 Task: nan
Action: Mouse moved to (427, 168)
Screenshot: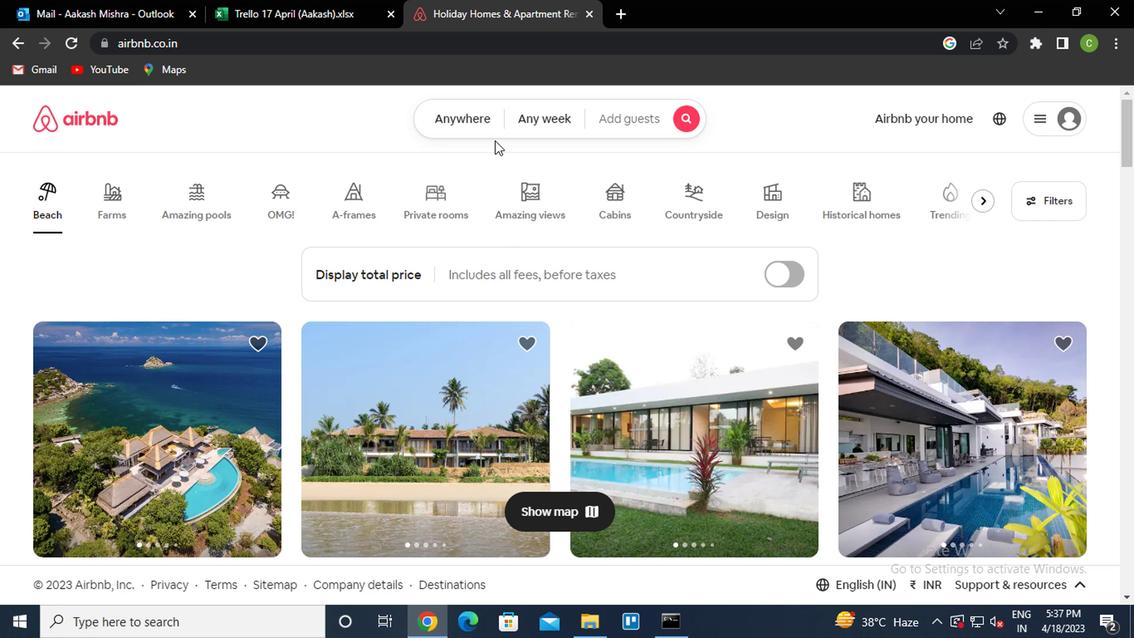
Action: Mouse pressed left at (427, 168)
Screenshot: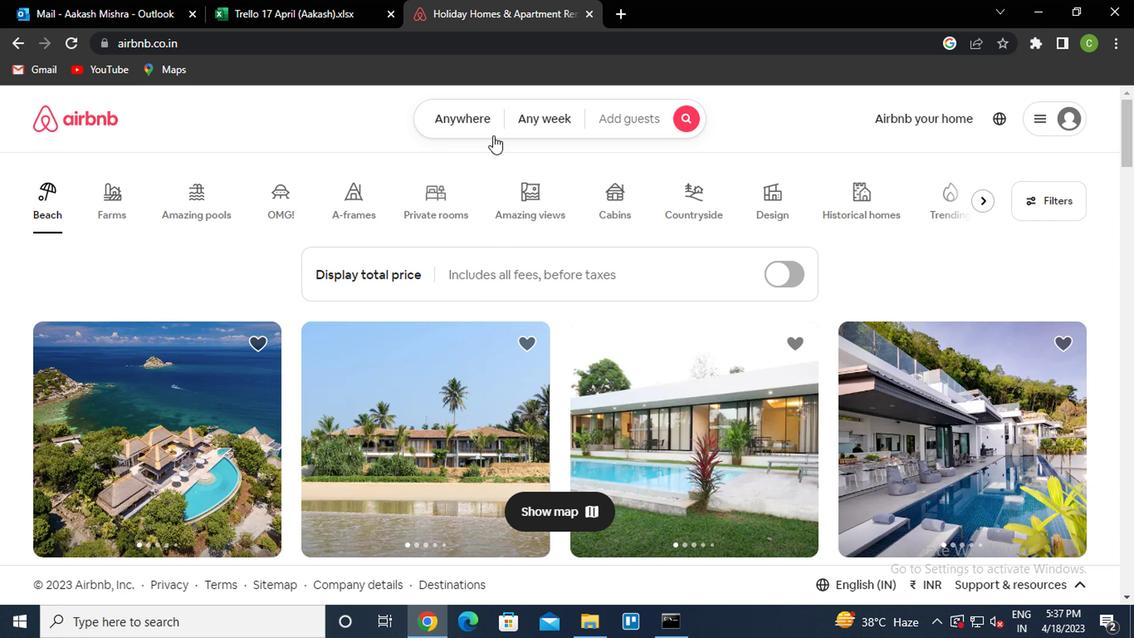 
Action: Mouse moved to (306, 212)
Screenshot: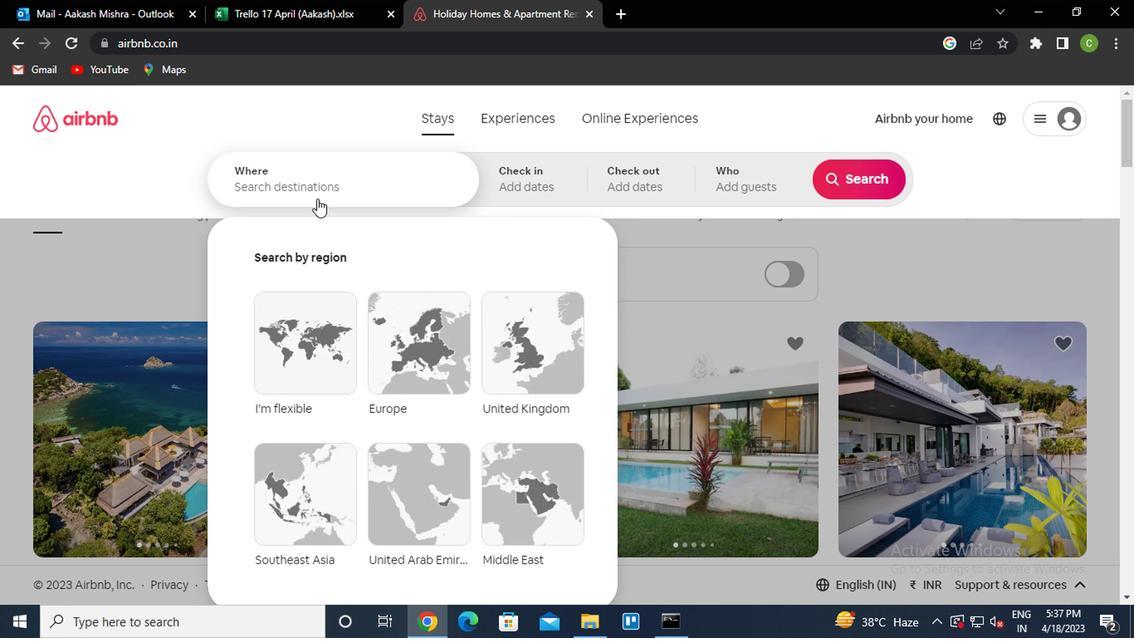 
Action: Mouse pressed left at (306, 212)
Screenshot: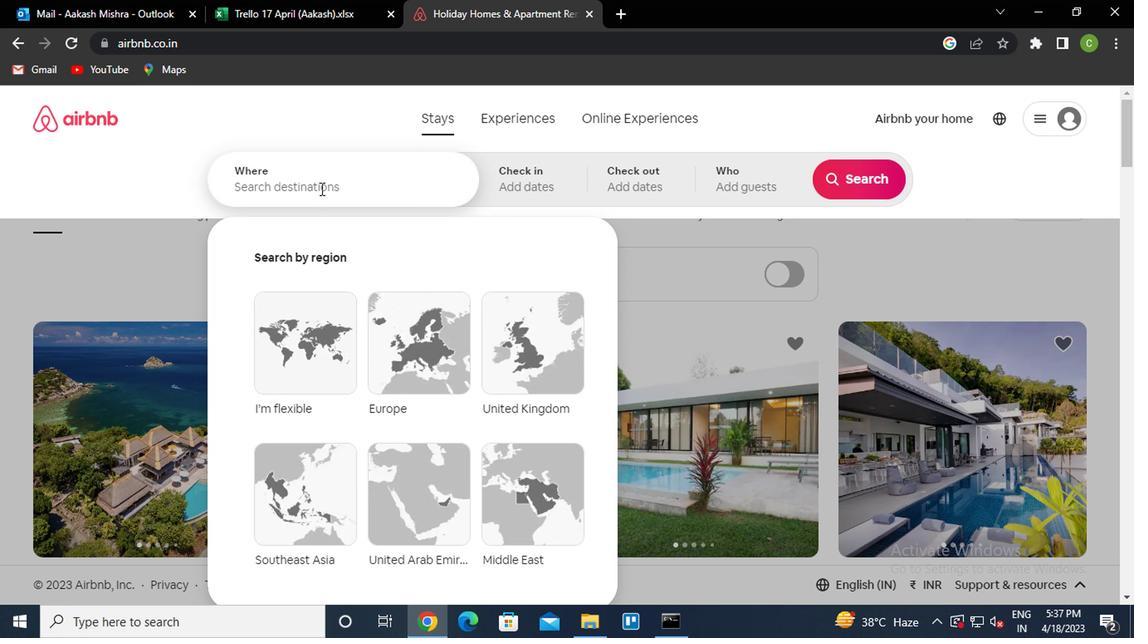 
Action: Key pressed v<Key.caps_lock>olta<Key.space><Key.caps_lock>r<Key.caps_lock>edonda<Key.space>brazil<Key.down><Key.enter>
Screenshot: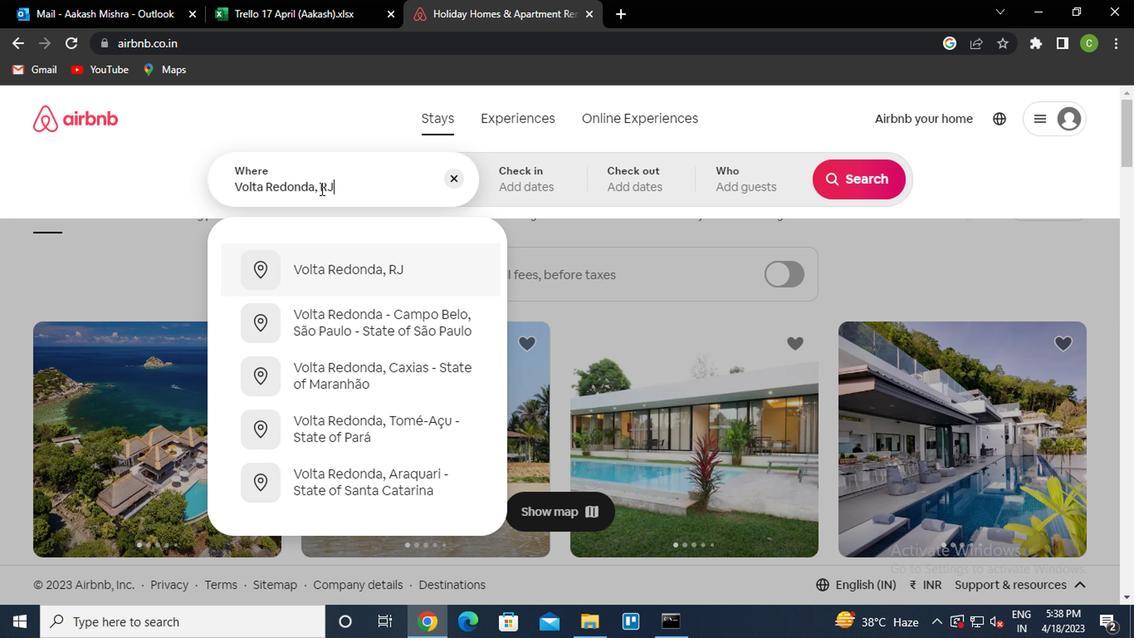 
Action: Mouse moved to (688, 294)
Screenshot: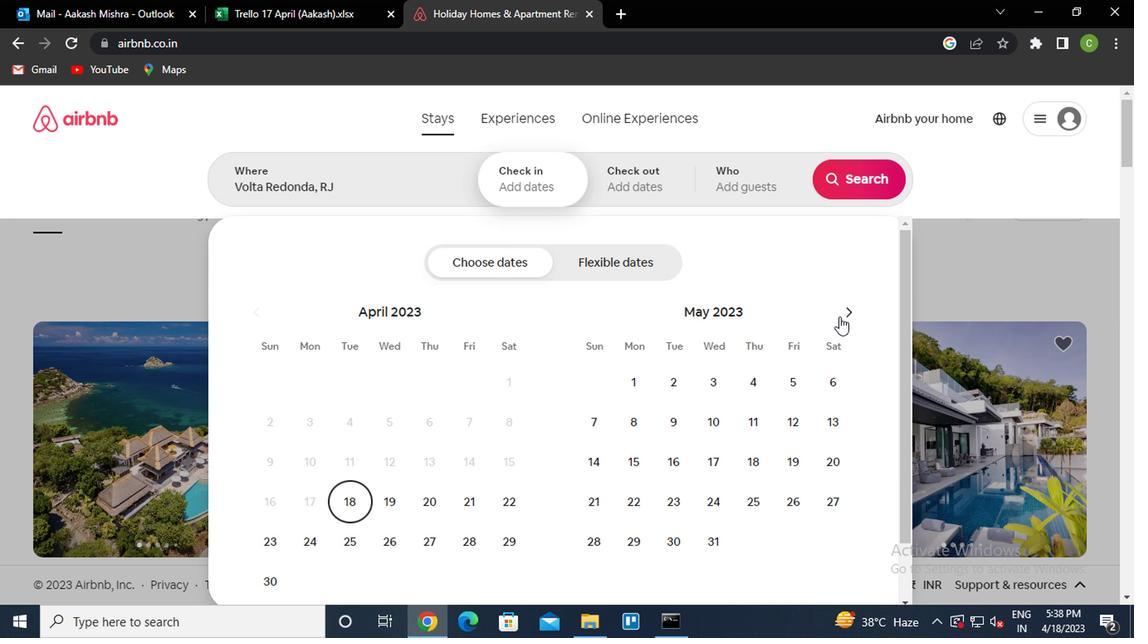 
Action: Mouse pressed left at (688, 294)
Screenshot: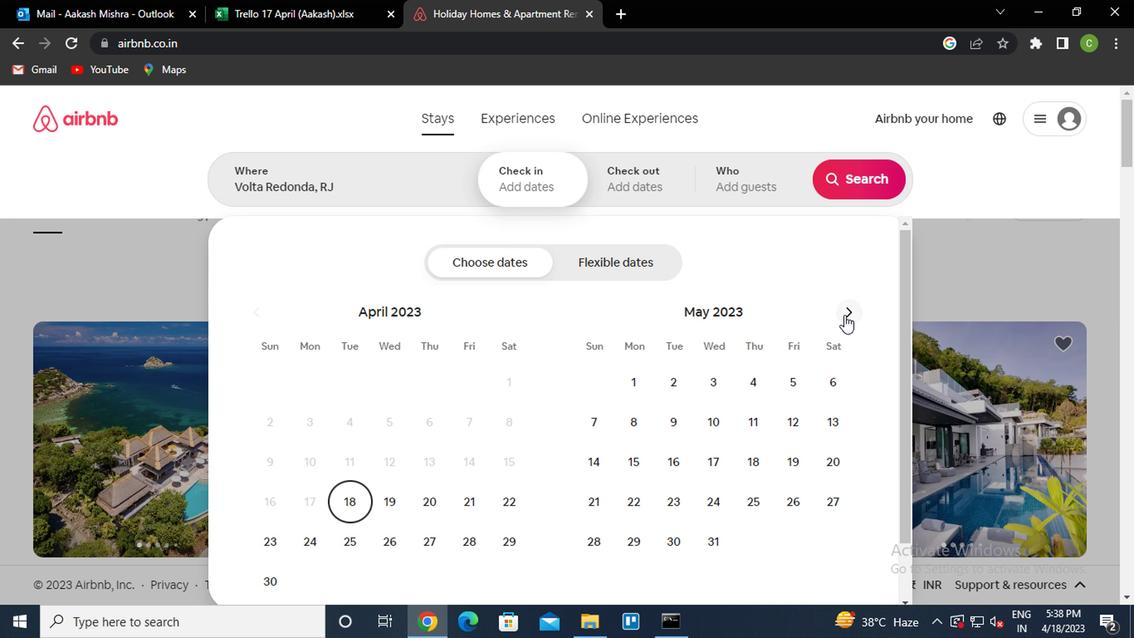 
Action: Mouse moved to (686, 297)
Screenshot: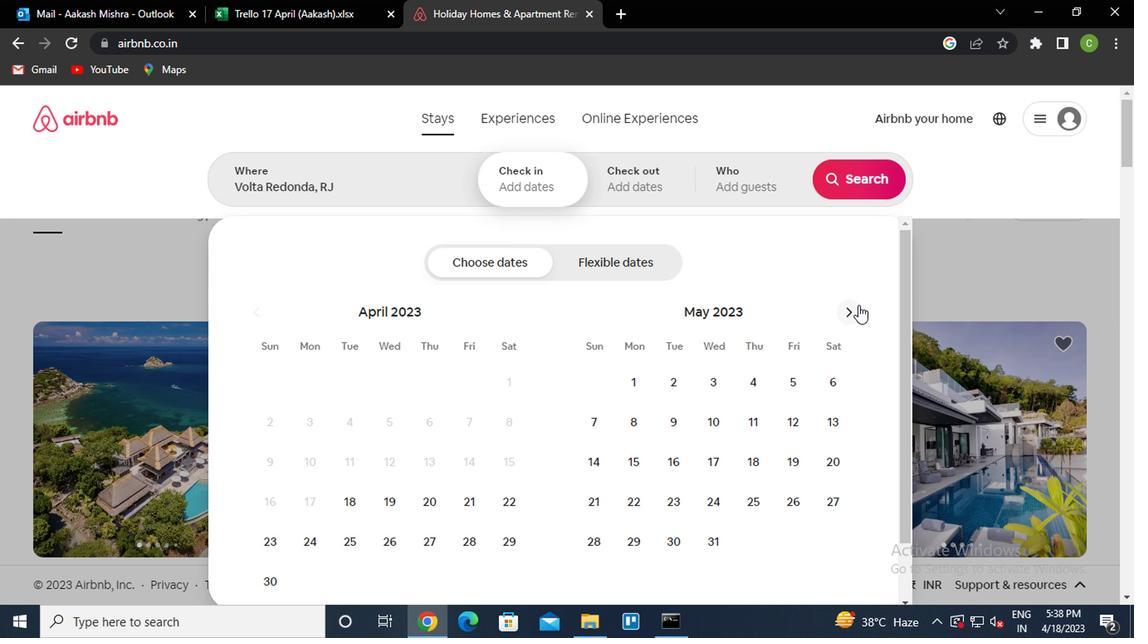 
Action: Mouse pressed left at (686, 297)
Screenshot: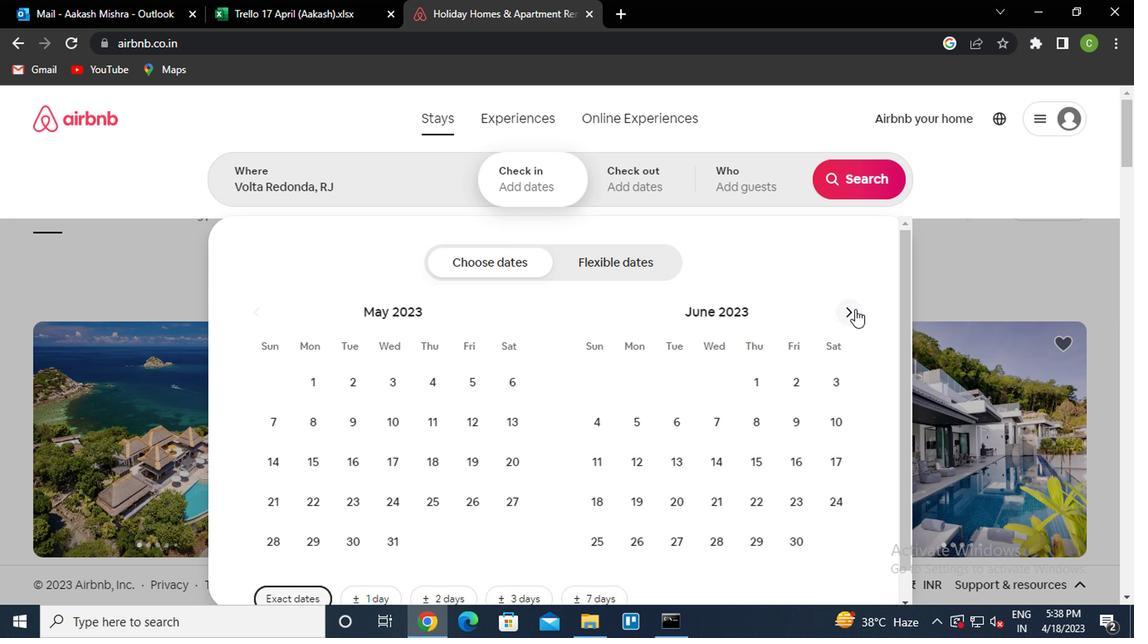 
Action: Mouse moved to (593, 375)
Screenshot: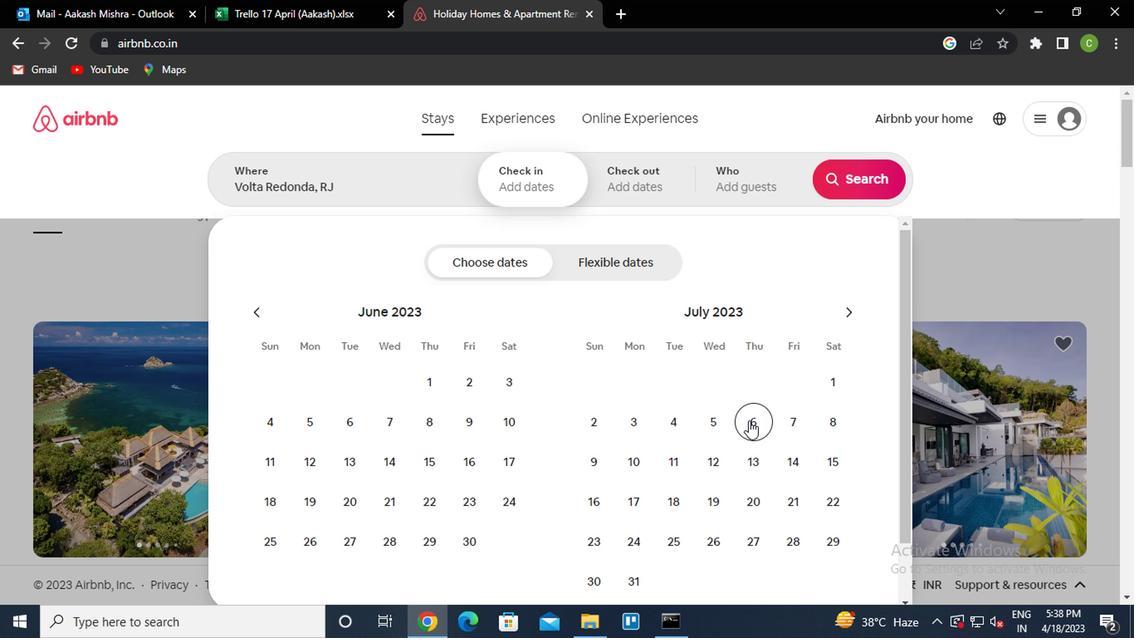 
Action: Mouse pressed left at (593, 375)
Screenshot: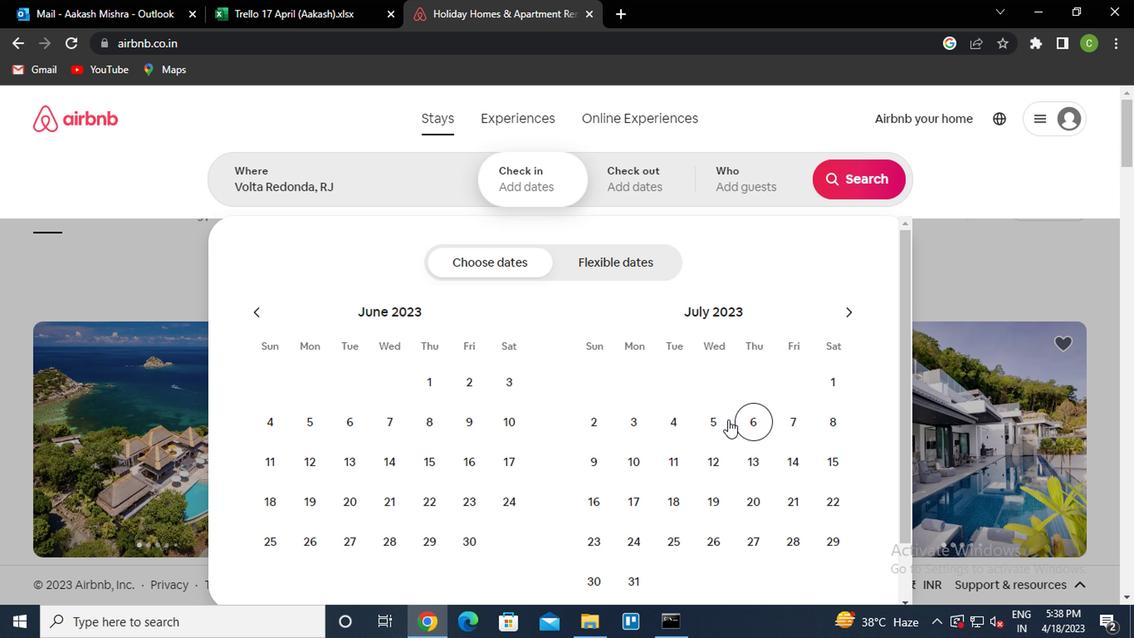 
Action: Mouse moved to (680, 409)
Screenshot: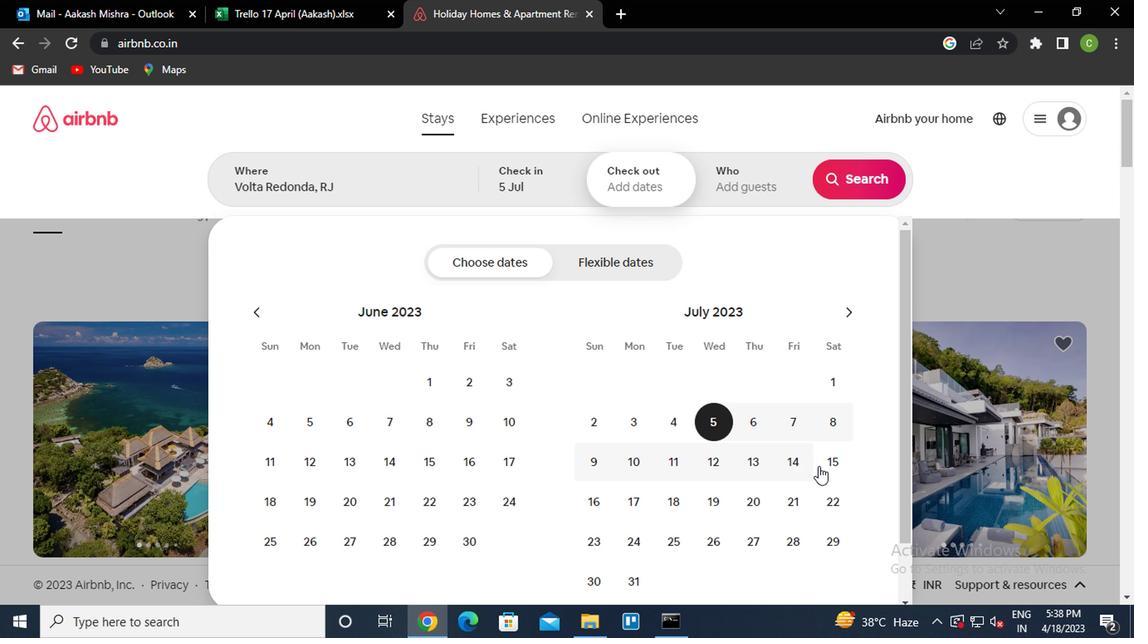 
Action: Mouse pressed left at (680, 409)
Screenshot: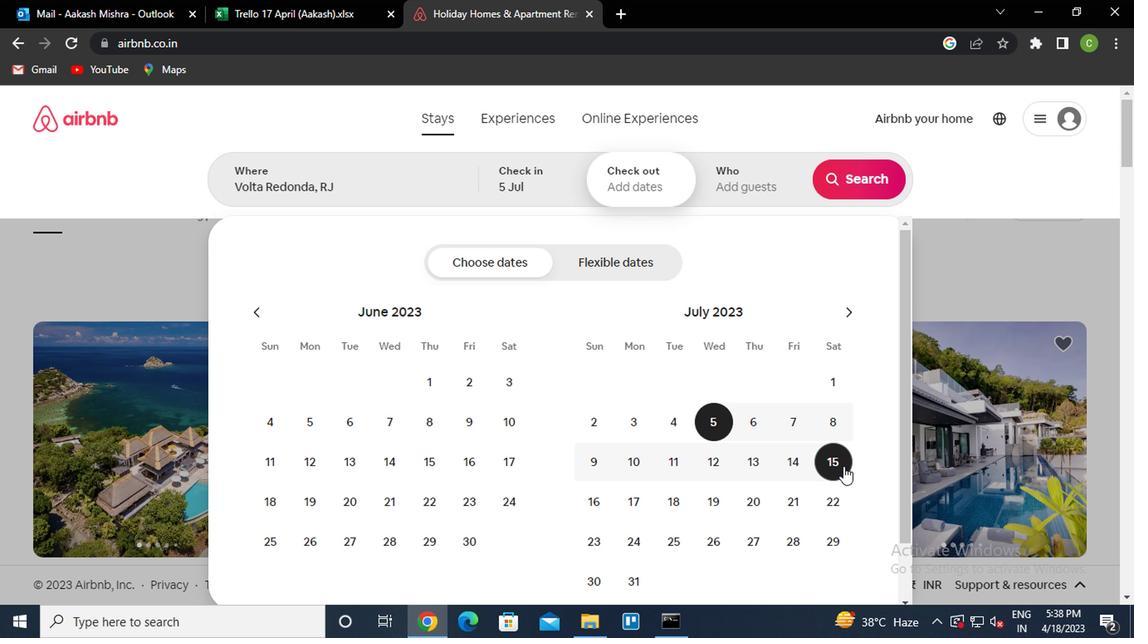 
Action: Mouse moved to (603, 216)
Screenshot: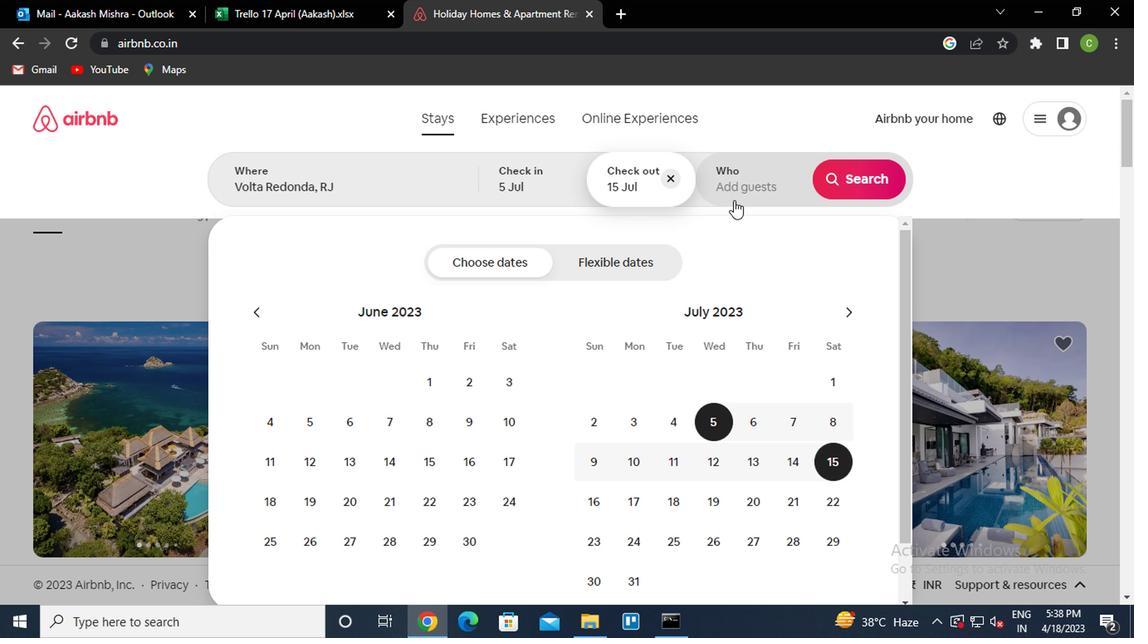 
Action: Mouse pressed left at (603, 216)
Screenshot: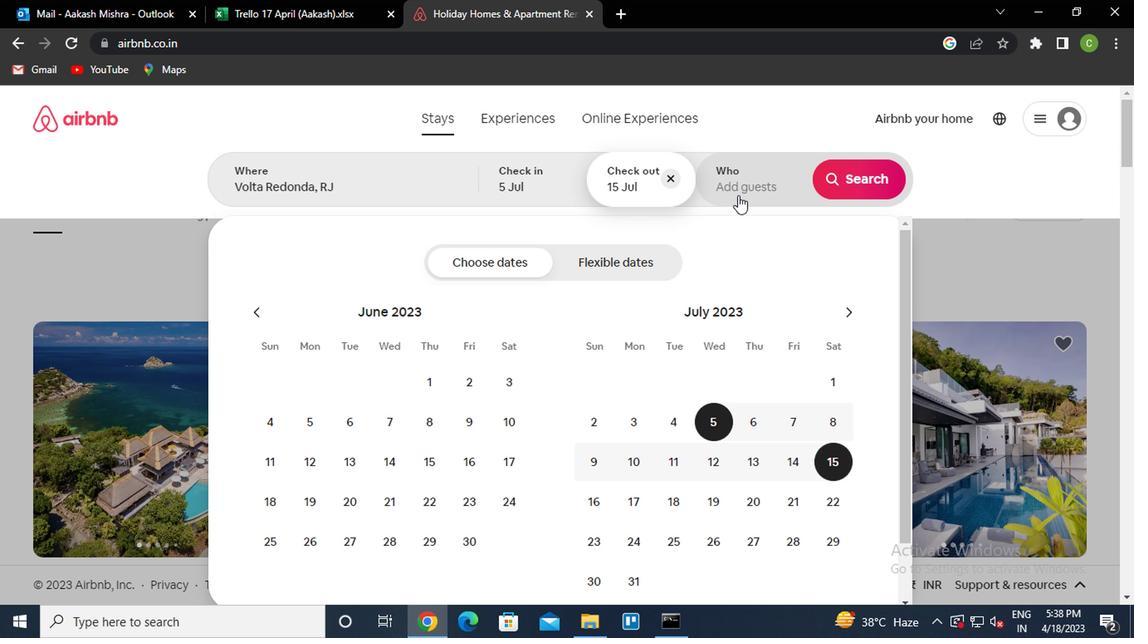 
Action: Mouse moved to (694, 268)
Screenshot: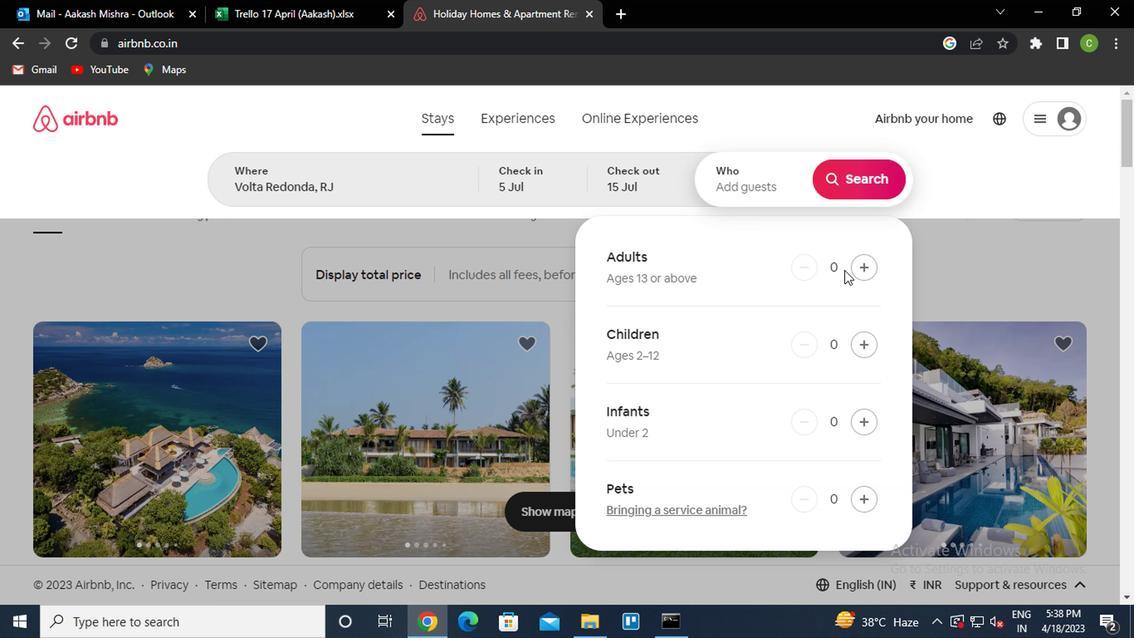 
Action: Mouse pressed left at (694, 268)
Screenshot: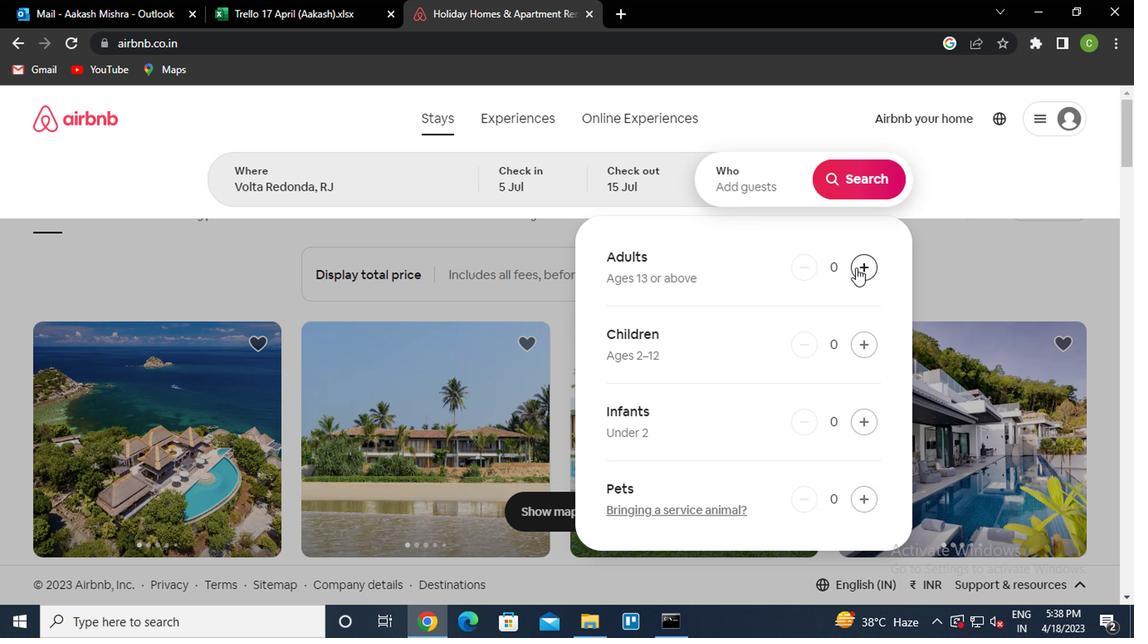 
Action: Mouse pressed left at (694, 268)
Screenshot: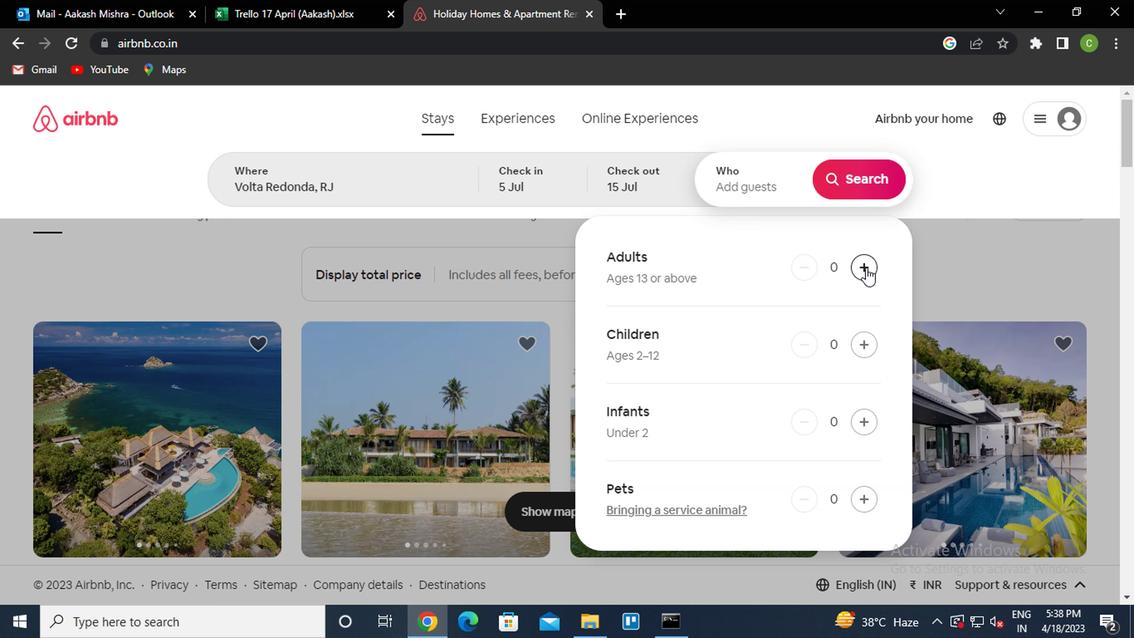 
Action: Mouse pressed left at (694, 268)
Screenshot: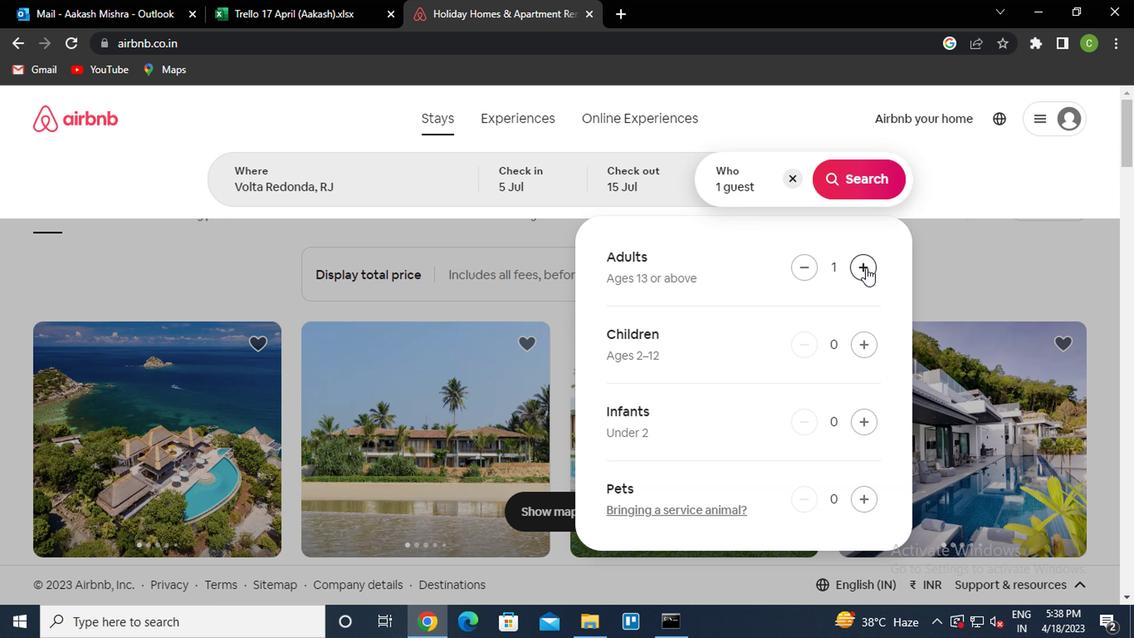 
Action: Mouse pressed left at (694, 268)
Screenshot: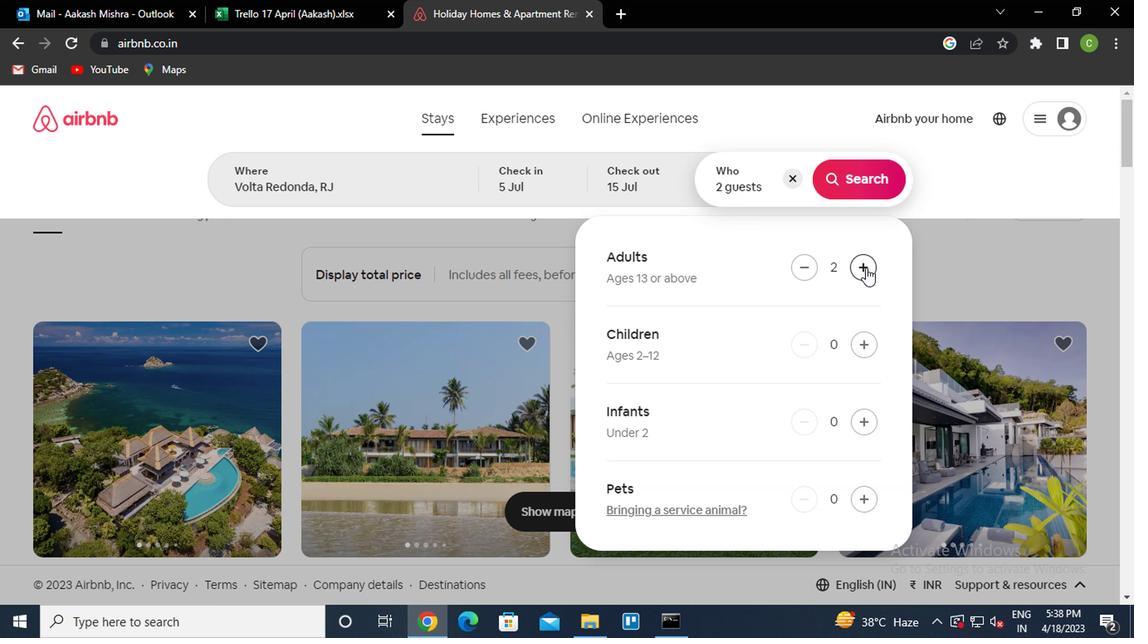 
Action: Mouse pressed left at (694, 268)
Screenshot: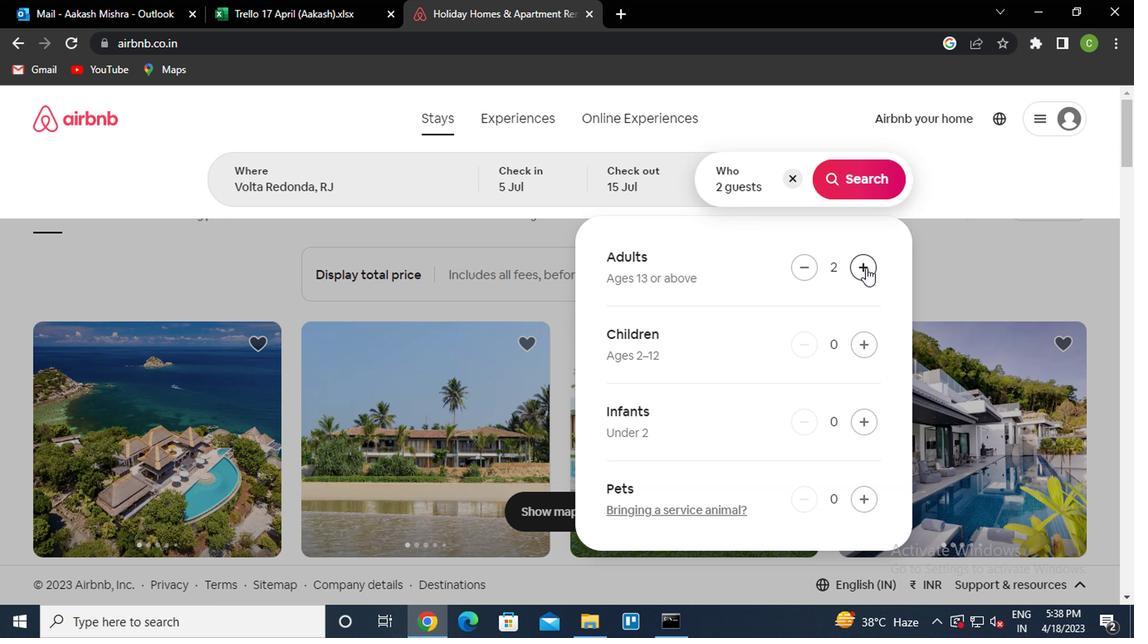 
Action: Mouse pressed left at (694, 268)
Screenshot: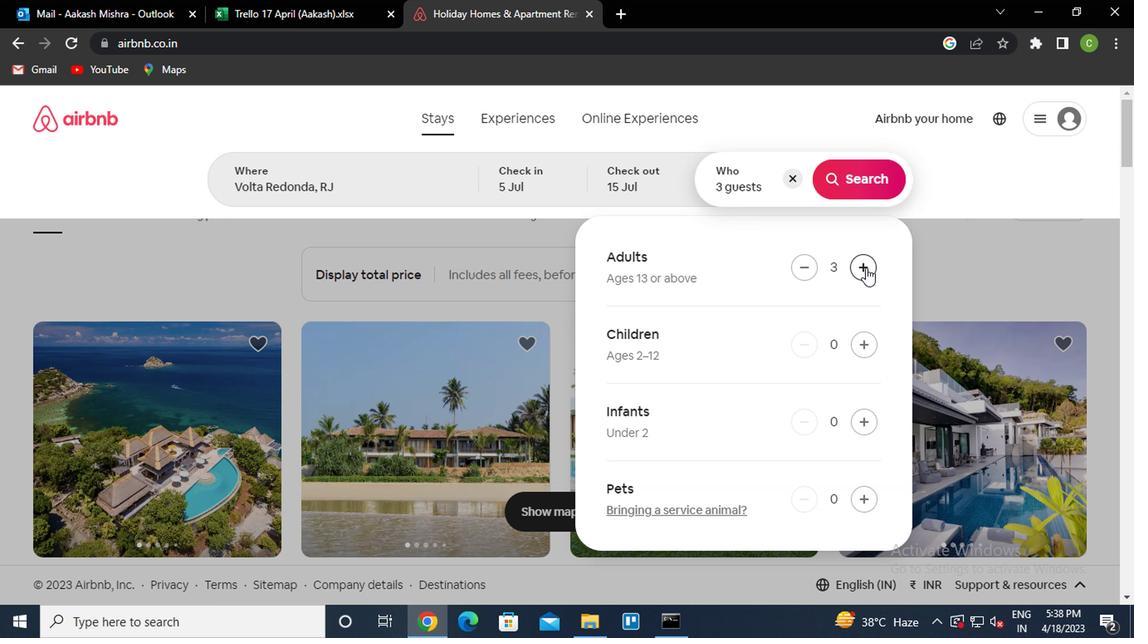 
Action: Mouse pressed left at (694, 268)
Screenshot: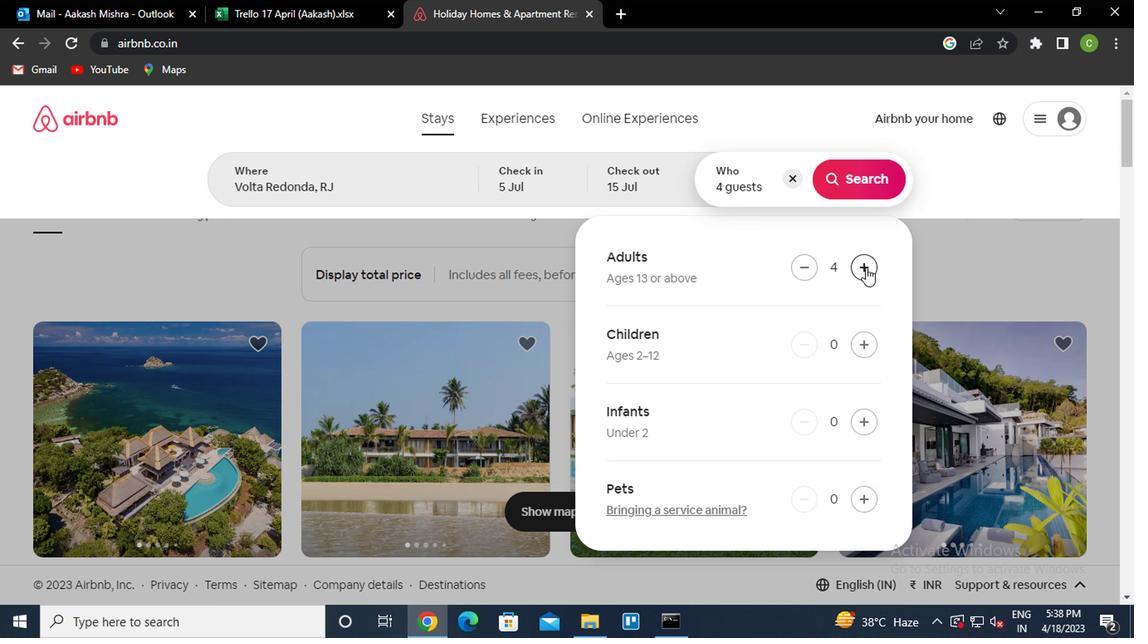 
Action: Mouse pressed left at (694, 268)
Screenshot: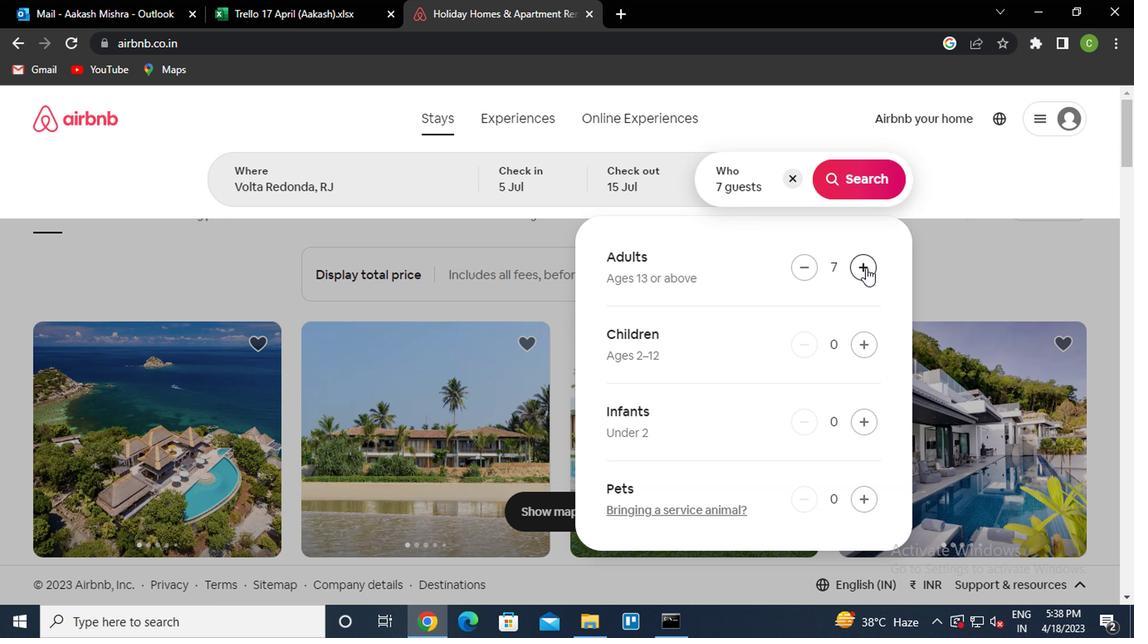 
Action: Mouse pressed left at (694, 268)
Screenshot: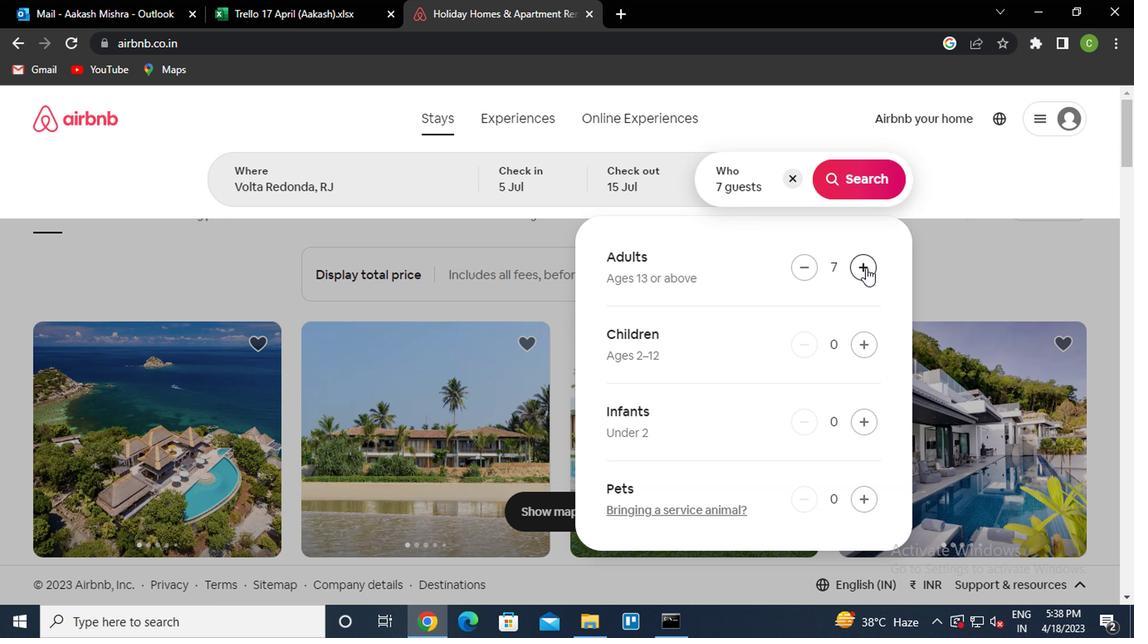 
Action: Mouse moved to (795, 275)
Screenshot: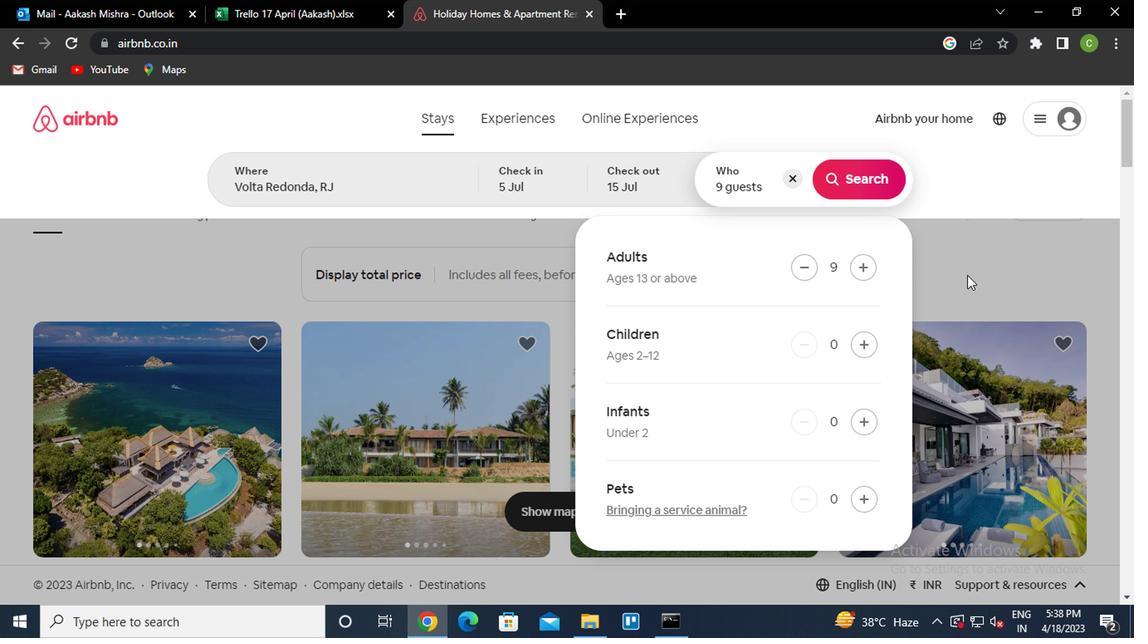 
Action: Mouse pressed left at (795, 275)
Screenshot: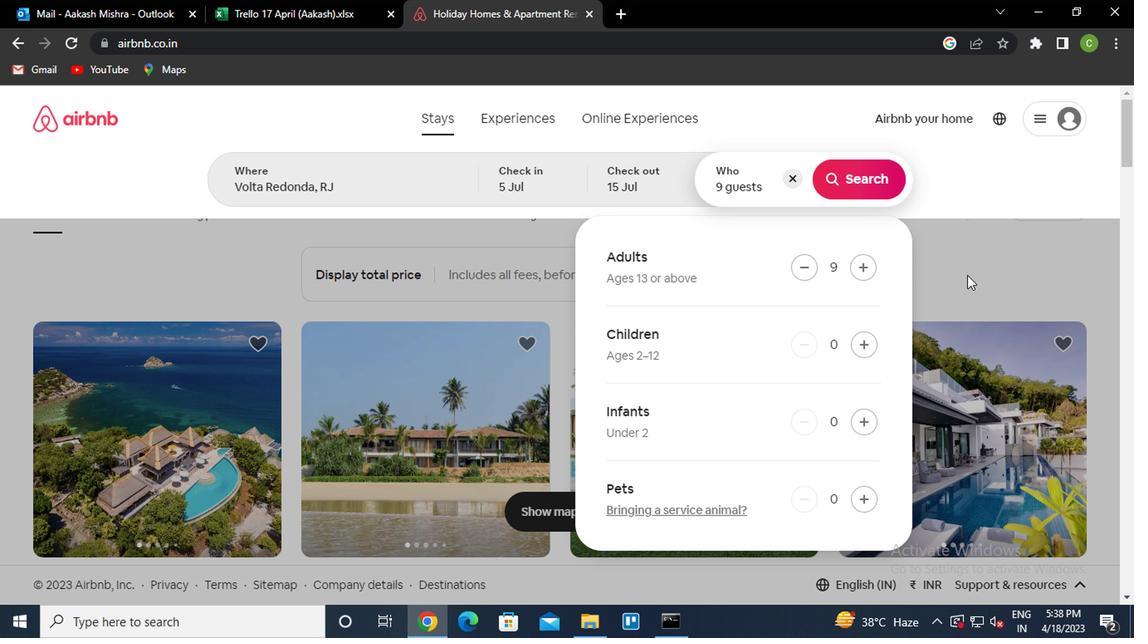 
Action: Mouse moved to (820, 221)
Screenshot: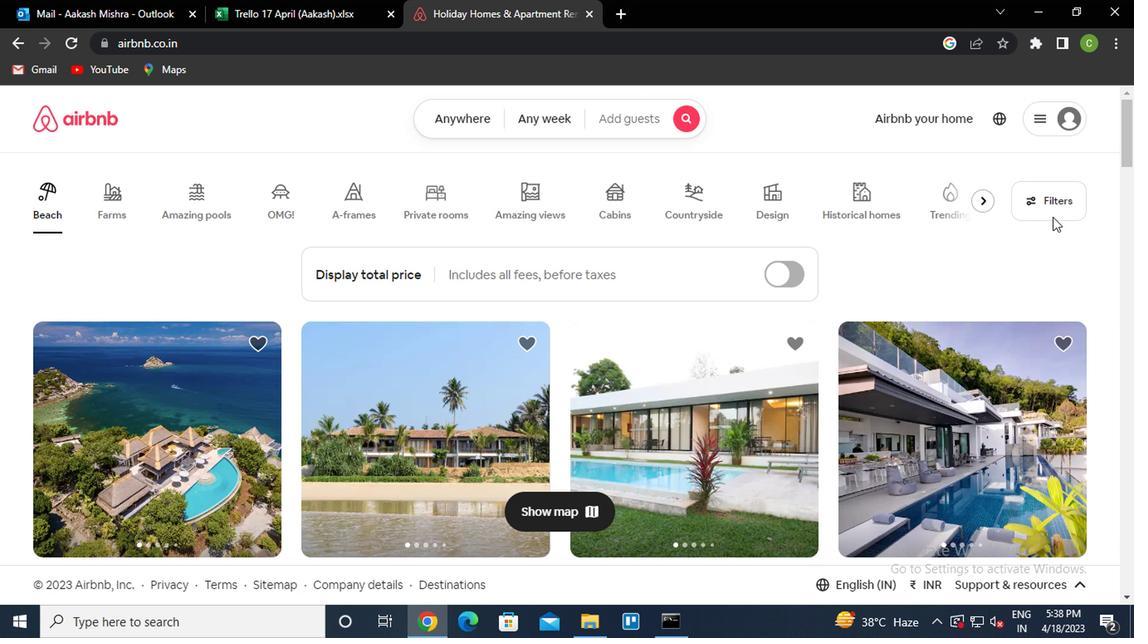 
Action: Mouse pressed left at (820, 221)
Screenshot: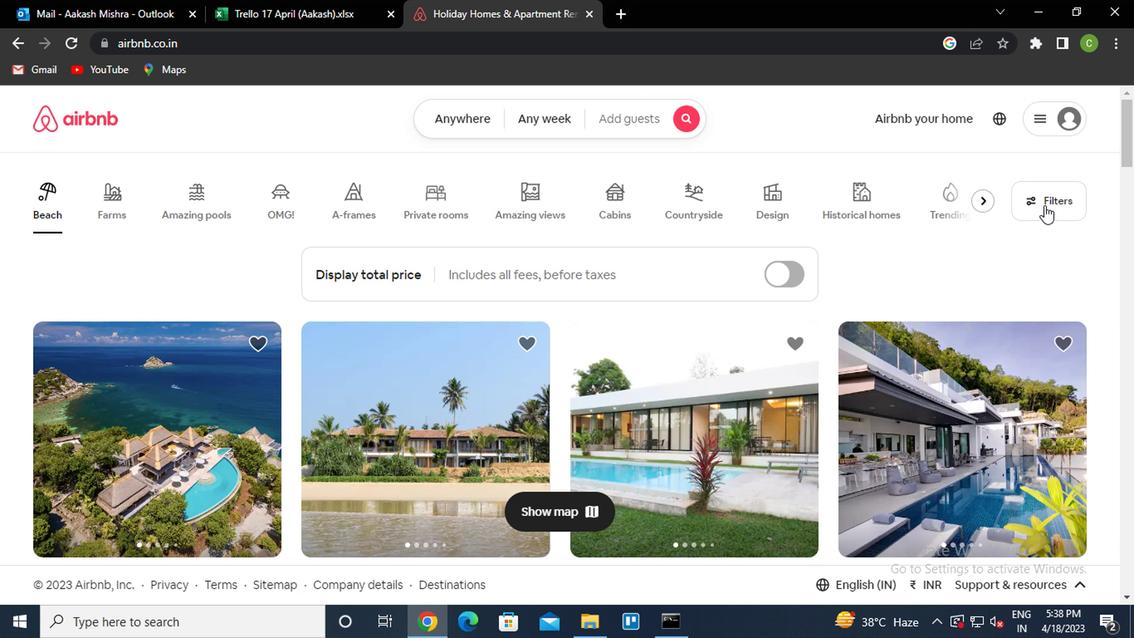 
Action: Mouse moved to (343, 358)
Screenshot: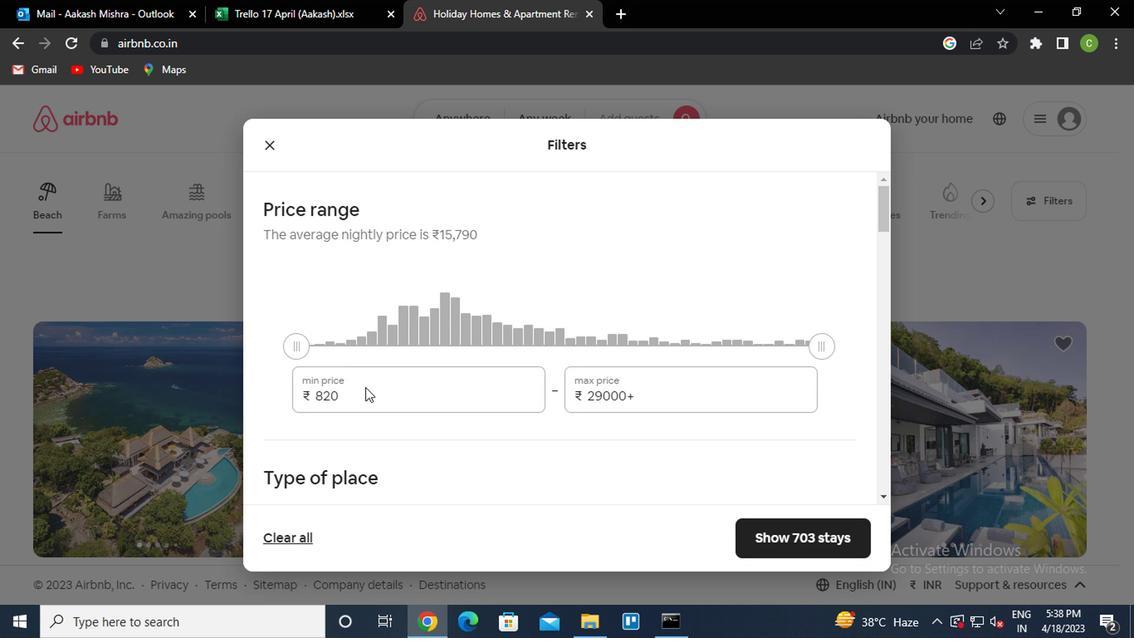 
Action: Mouse pressed left at (343, 358)
Screenshot: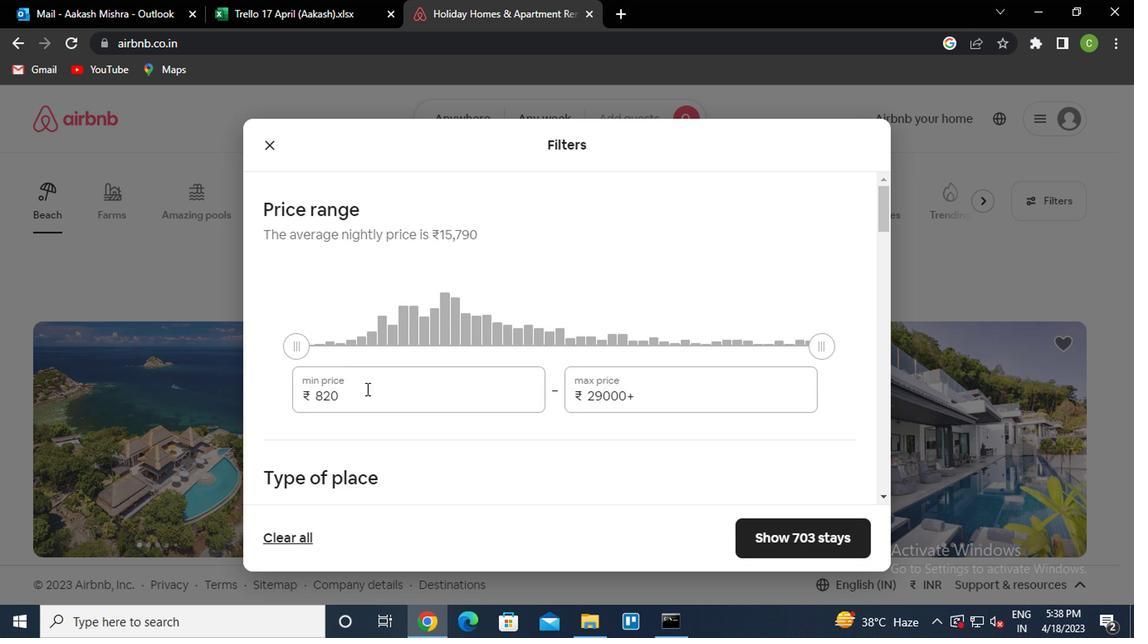 
Action: Key pressed <Key.backspace><Key.backspace><Key.backspace>15000<Key.tab>250<Key.backspace><Key.backspace><Key.backspace><Key.backspace><Key.backspace><Key.backspace><Key.backspace><Key.backspace><Key.backspace><Key.backspace><Key.backspace><Key.backspace><Key.backspace><Key.backspace>25000
Screenshot: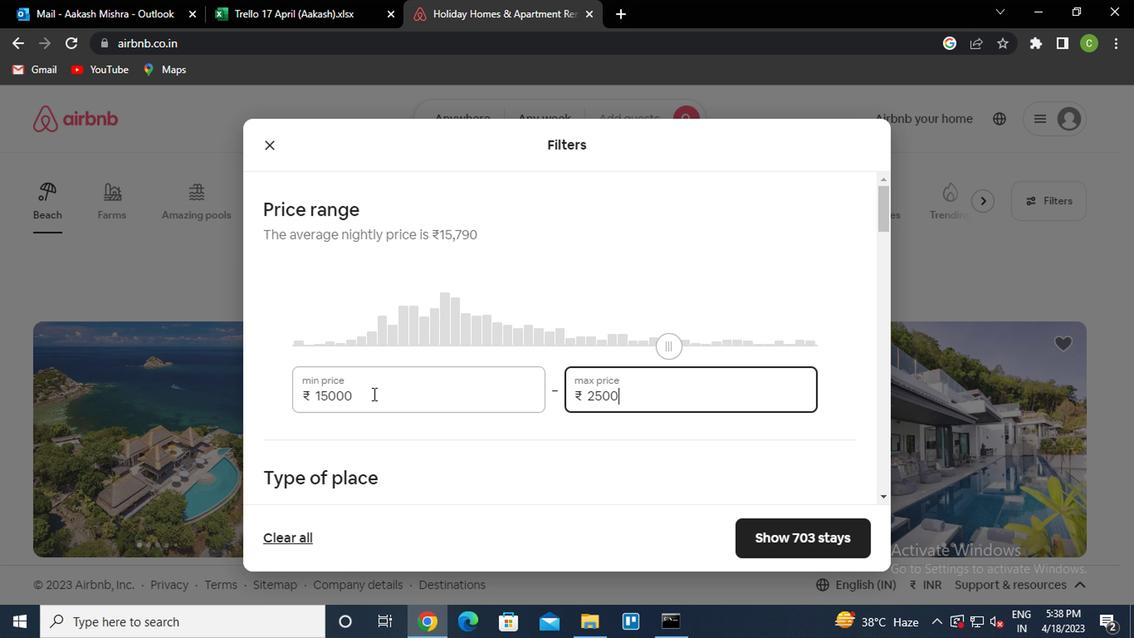 
Action: Mouse moved to (399, 378)
Screenshot: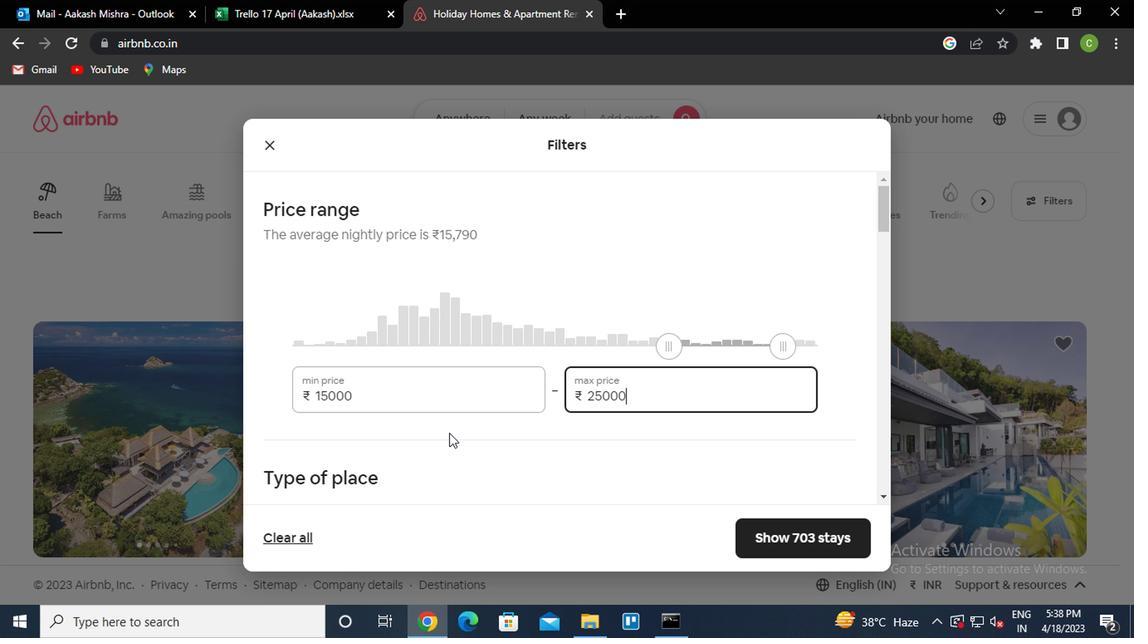 
Action: Mouse scrolled (399, 377) with delta (0, 0)
Screenshot: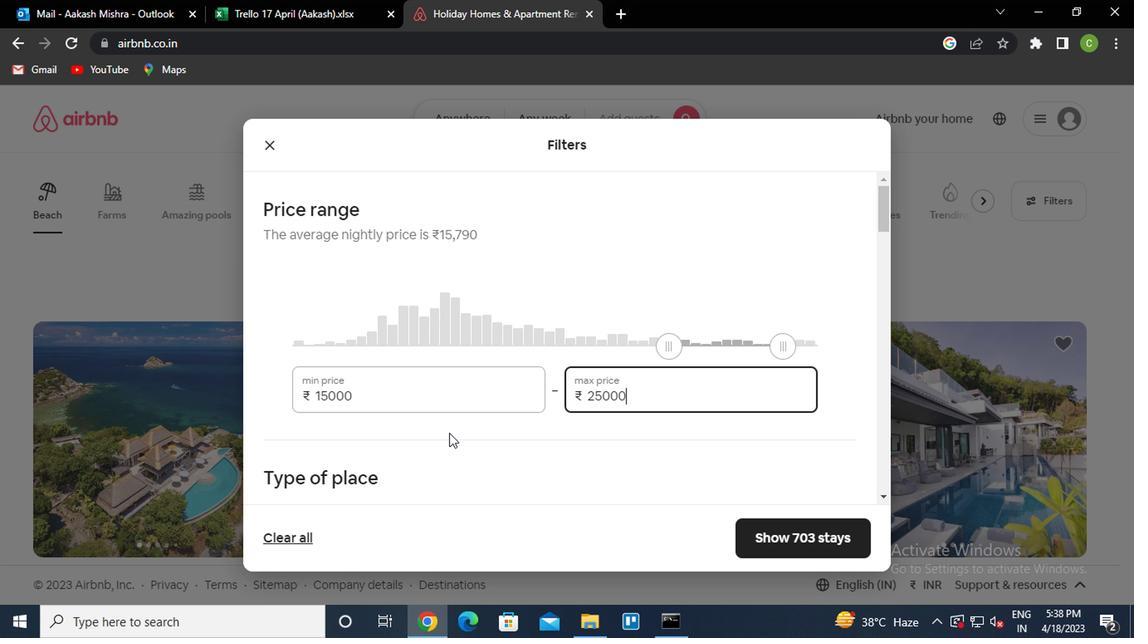 
Action: Mouse moved to (399, 375)
Screenshot: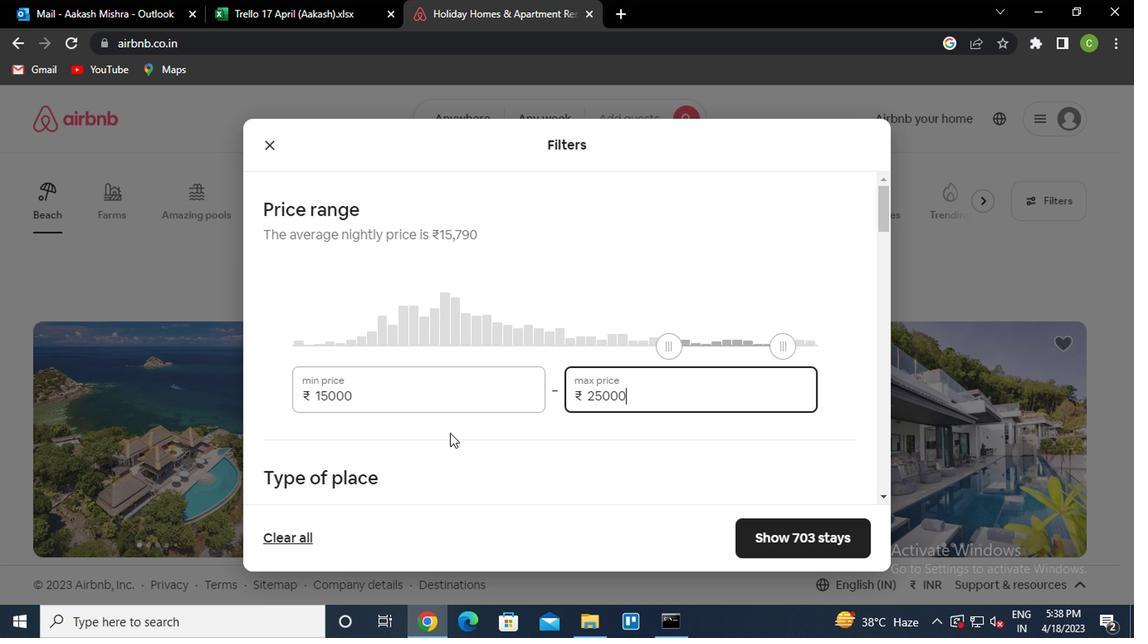 
Action: Mouse scrolled (399, 375) with delta (0, 0)
Screenshot: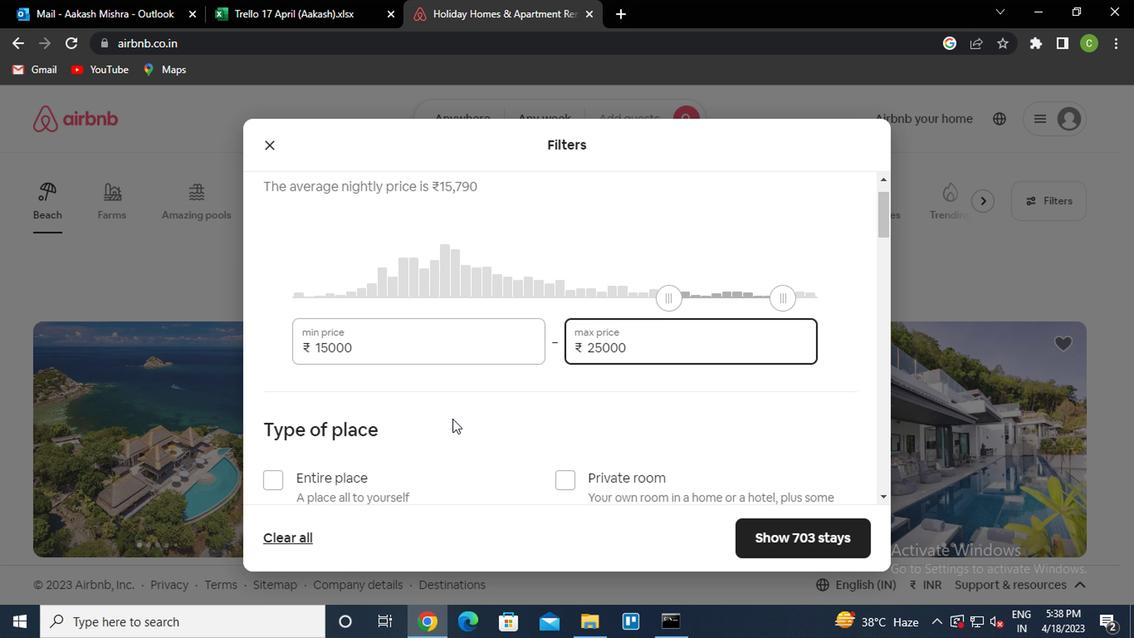 
Action: Mouse moved to (309, 333)
Screenshot: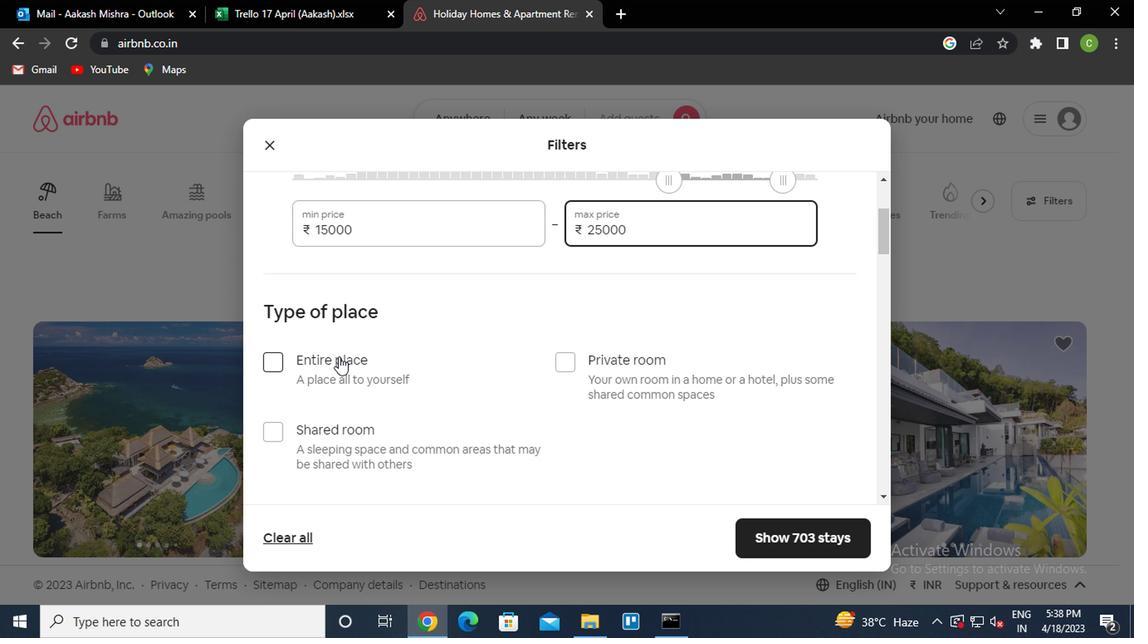 
Action: Mouse pressed left at (309, 333)
Screenshot: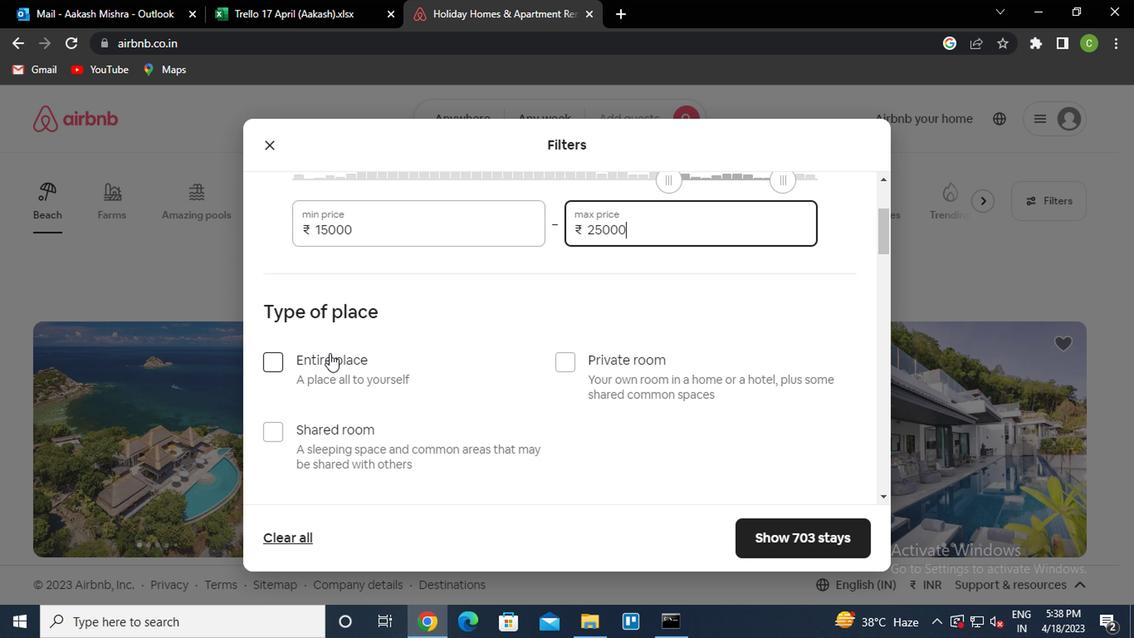 
Action: Mouse moved to (449, 342)
Screenshot: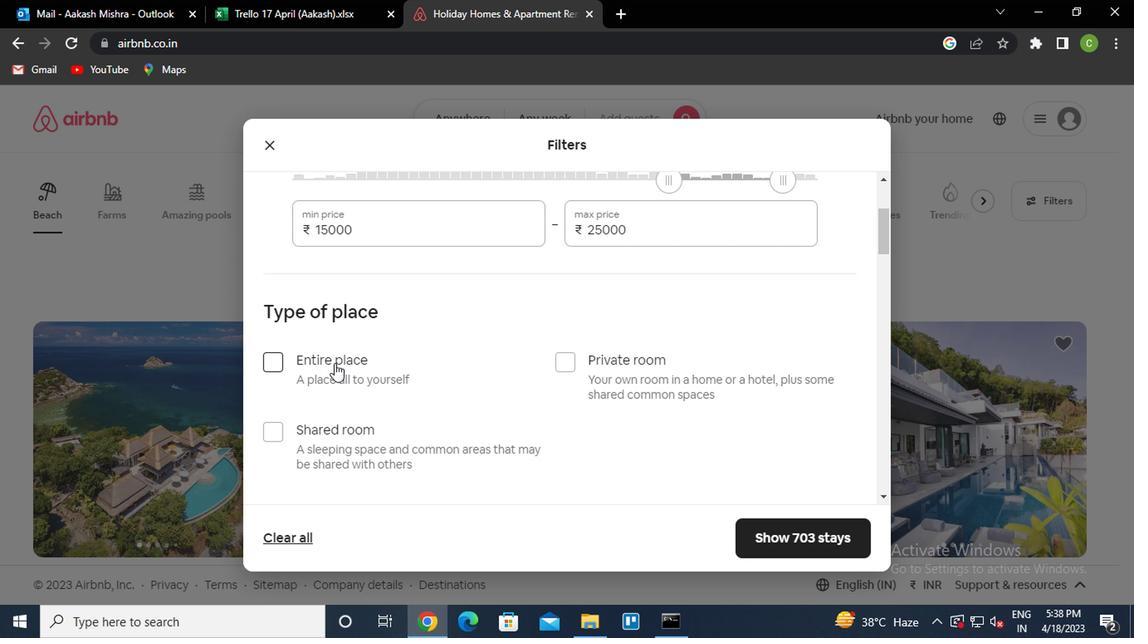 
Action: Mouse scrolled (449, 342) with delta (0, 0)
Screenshot: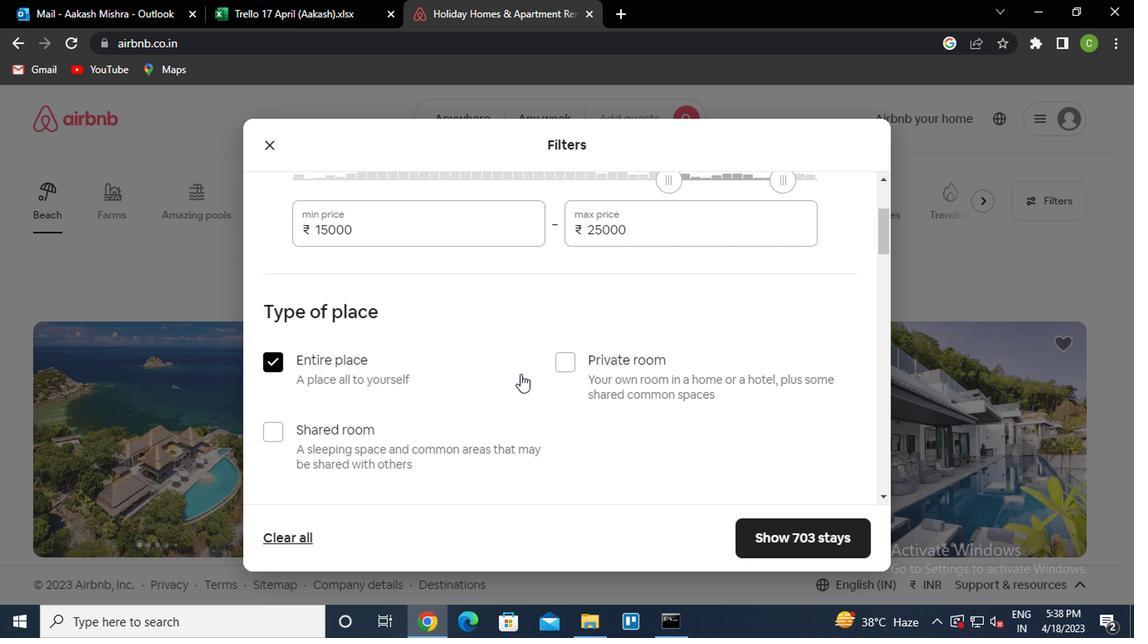 
Action: Mouse scrolled (449, 342) with delta (0, 0)
Screenshot: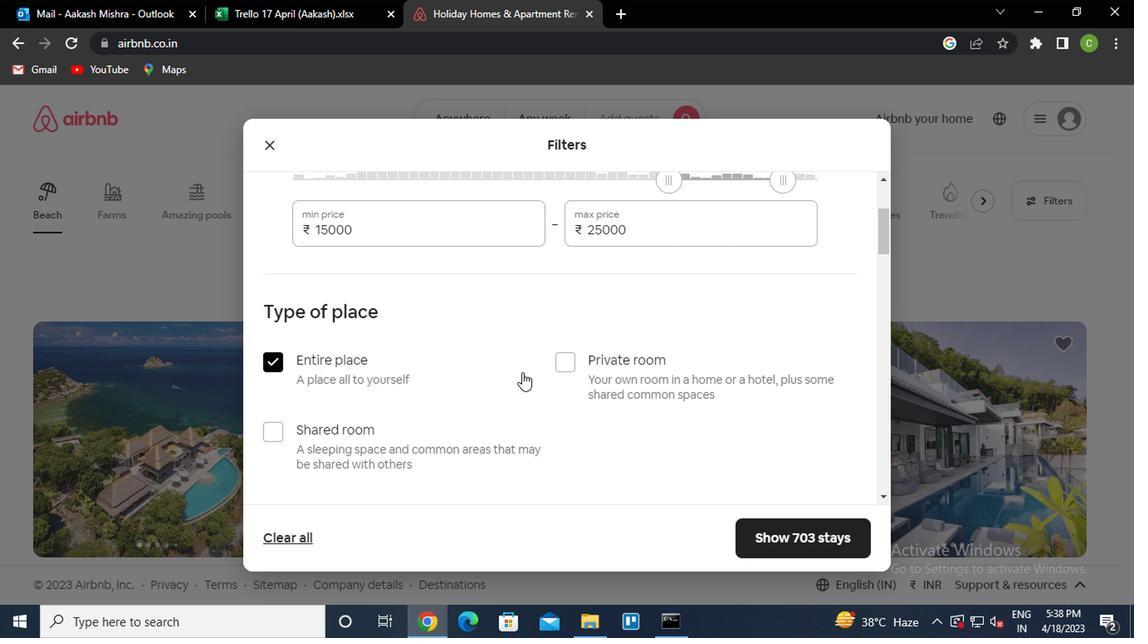 
Action: Mouse scrolled (449, 342) with delta (0, 0)
Screenshot: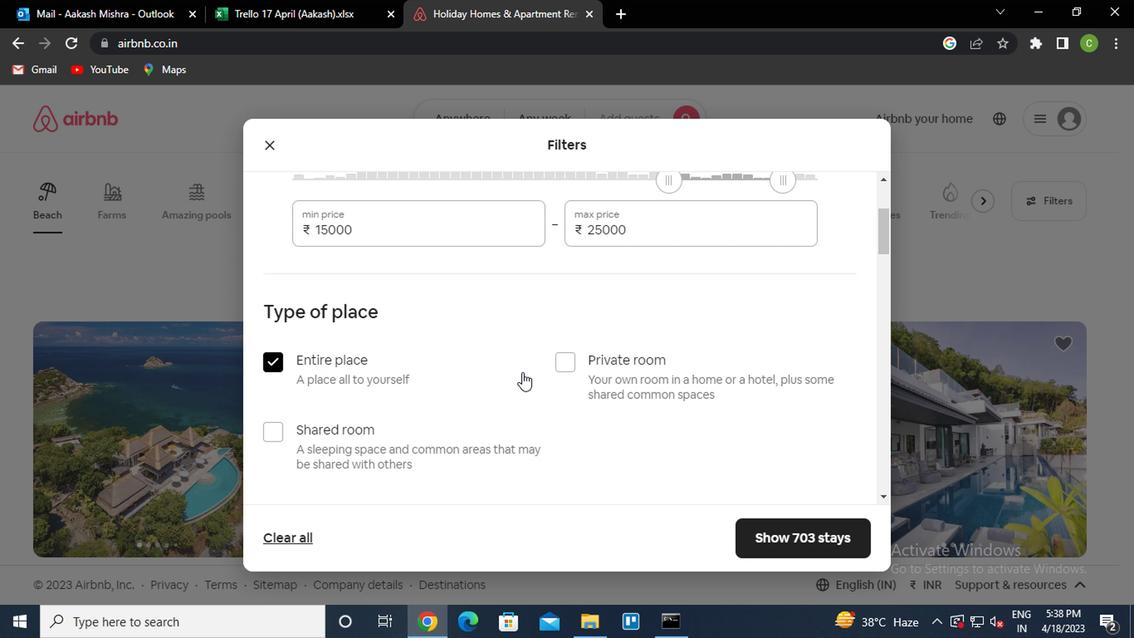 
Action: Mouse moved to (489, 348)
Screenshot: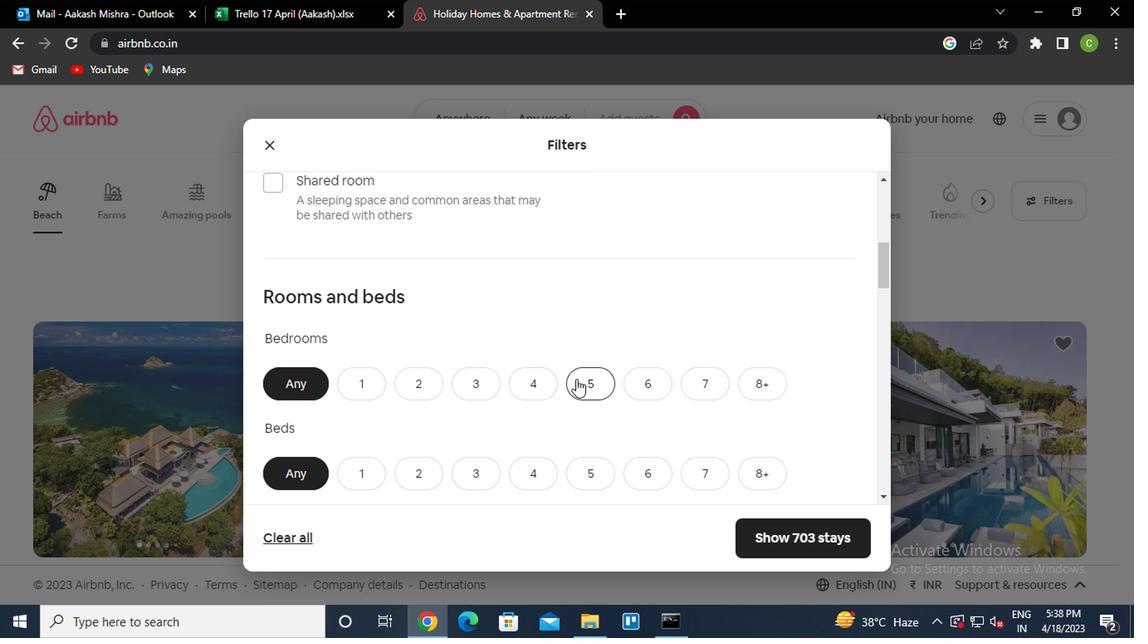 
Action: Mouse pressed left at (489, 348)
Screenshot: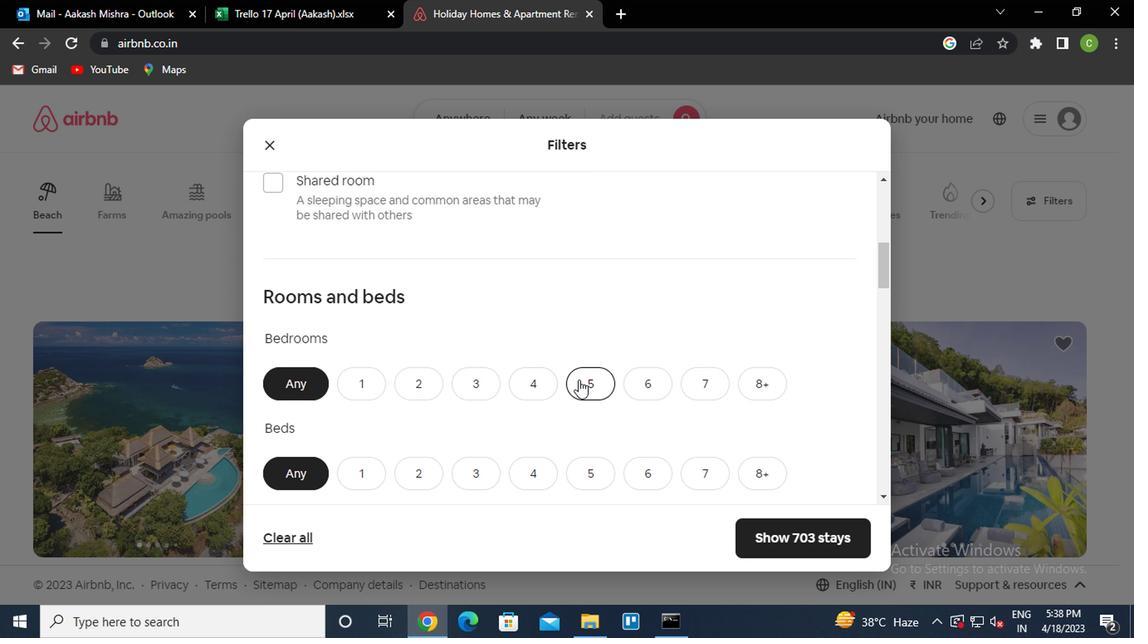 
Action: Mouse scrolled (489, 347) with delta (0, 0)
Screenshot: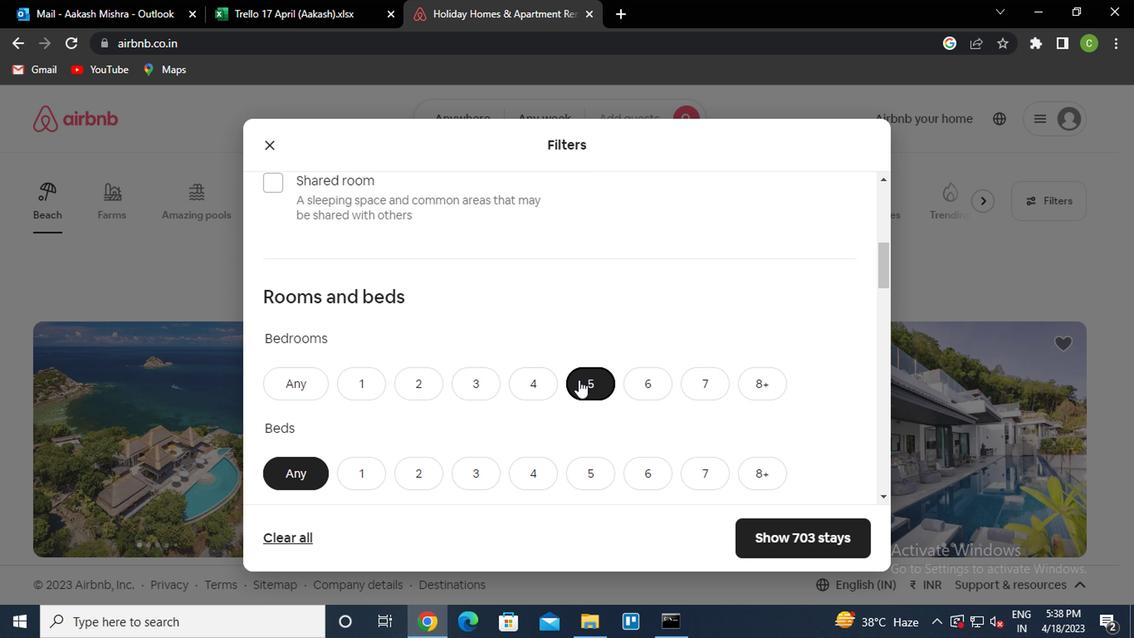 
Action: Mouse scrolled (489, 347) with delta (0, 0)
Screenshot: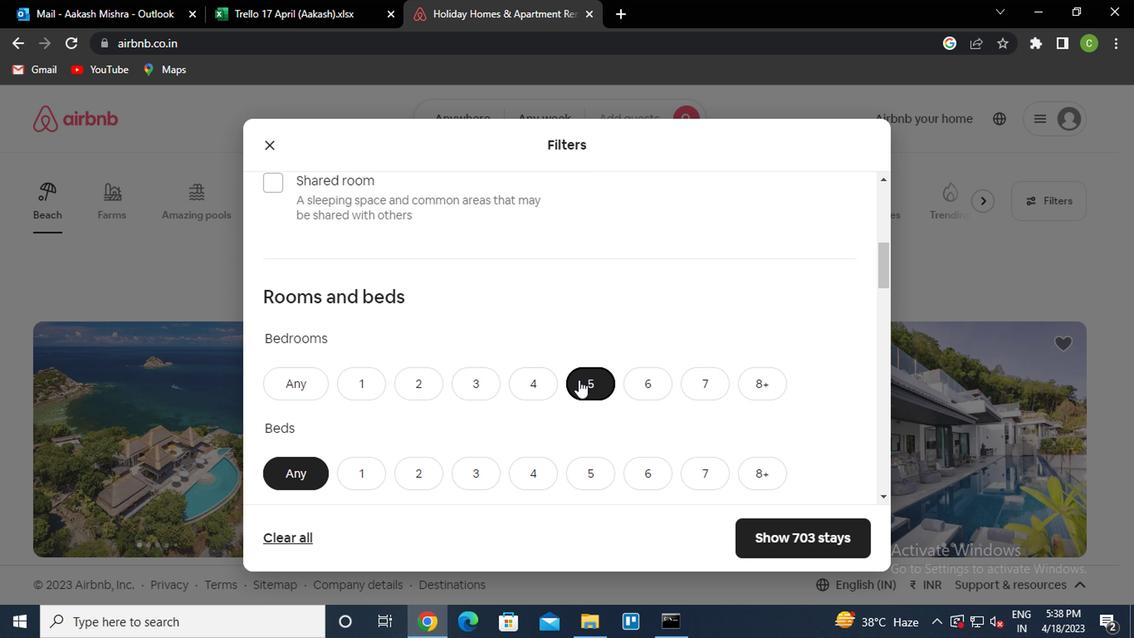 
Action: Mouse scrolled (489, 347) with delta (0, 0)
Screenshot: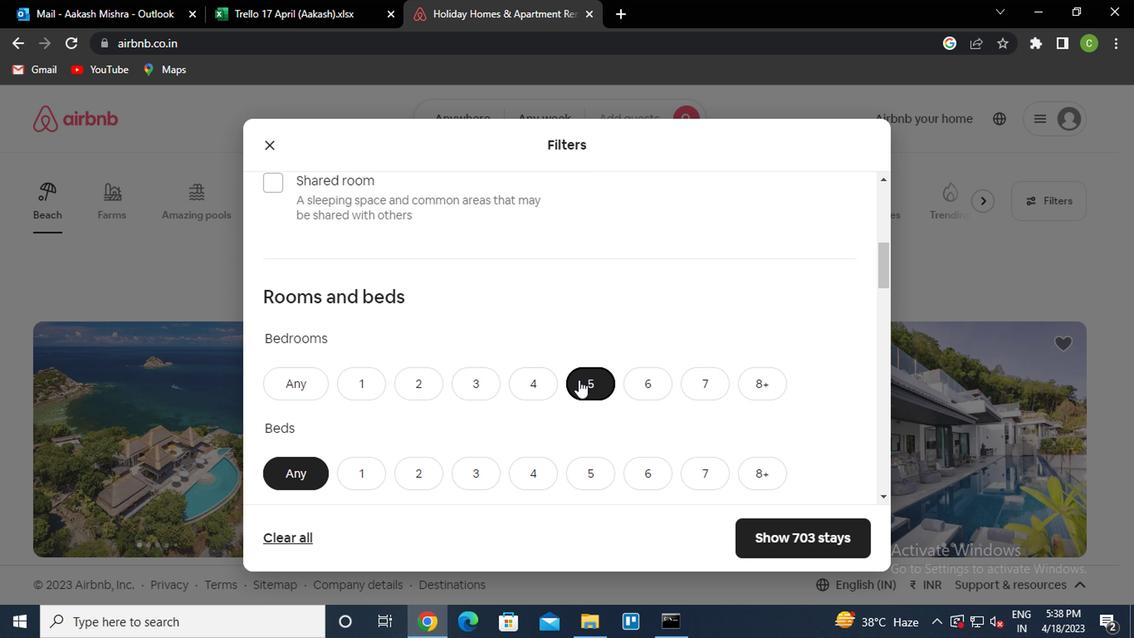 
Action: Mouse moved to (497, 241)
Screenshot: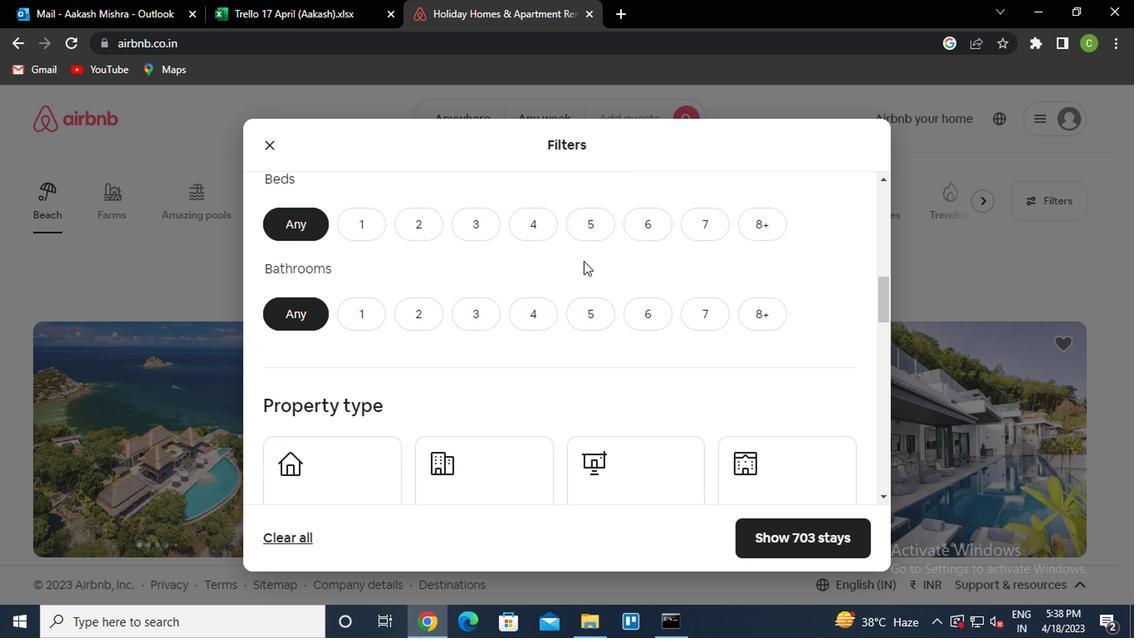 
Action: Mouse pressed left at (497, 241)
Screenshot: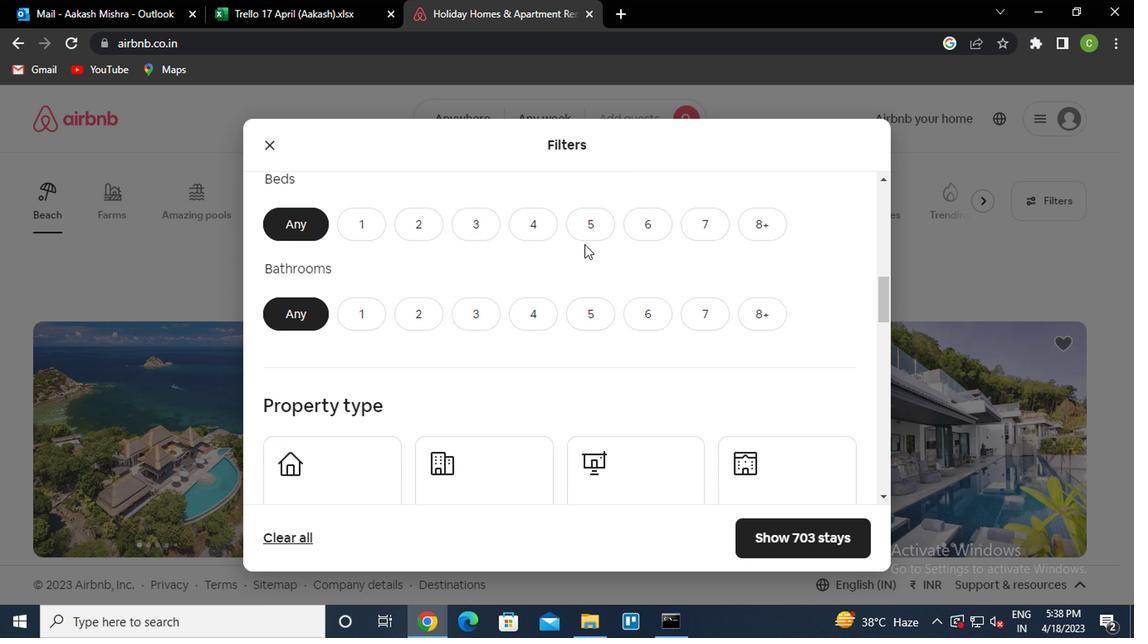 
Action: Mouse moved to (501, 294)
Screenshot: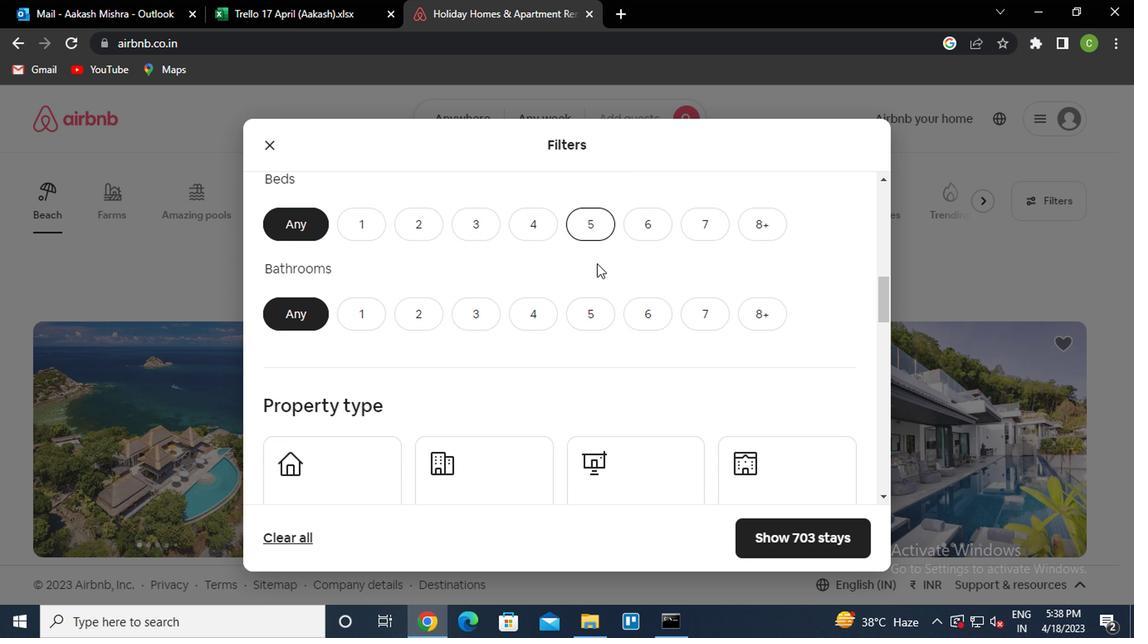 
Action: Mouse pressed left at (501, 294)
Screenshot: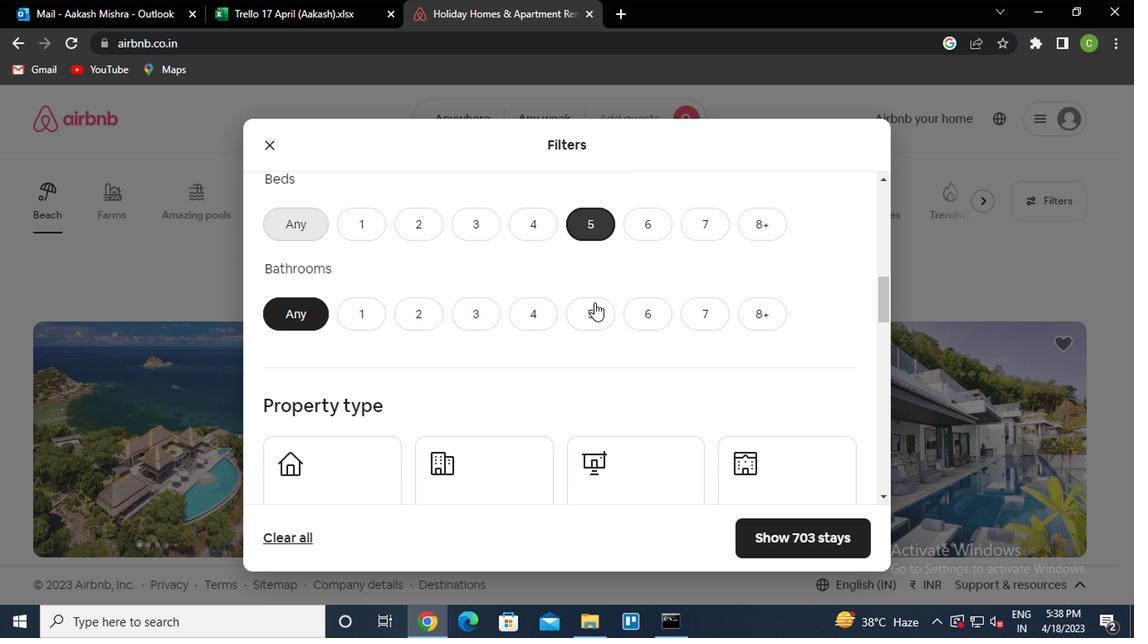 
Action: Mouse moved to (516, 348)
Screenshot: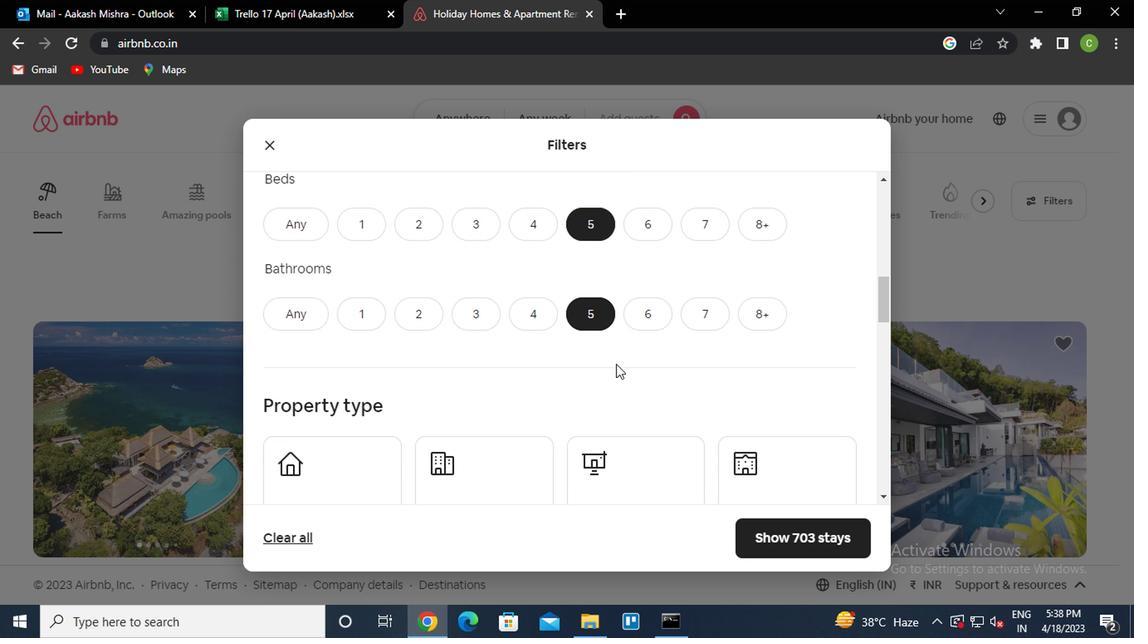 
Action: Mouse scrolled (516, 347) with delta (0, 0)
Screenshot: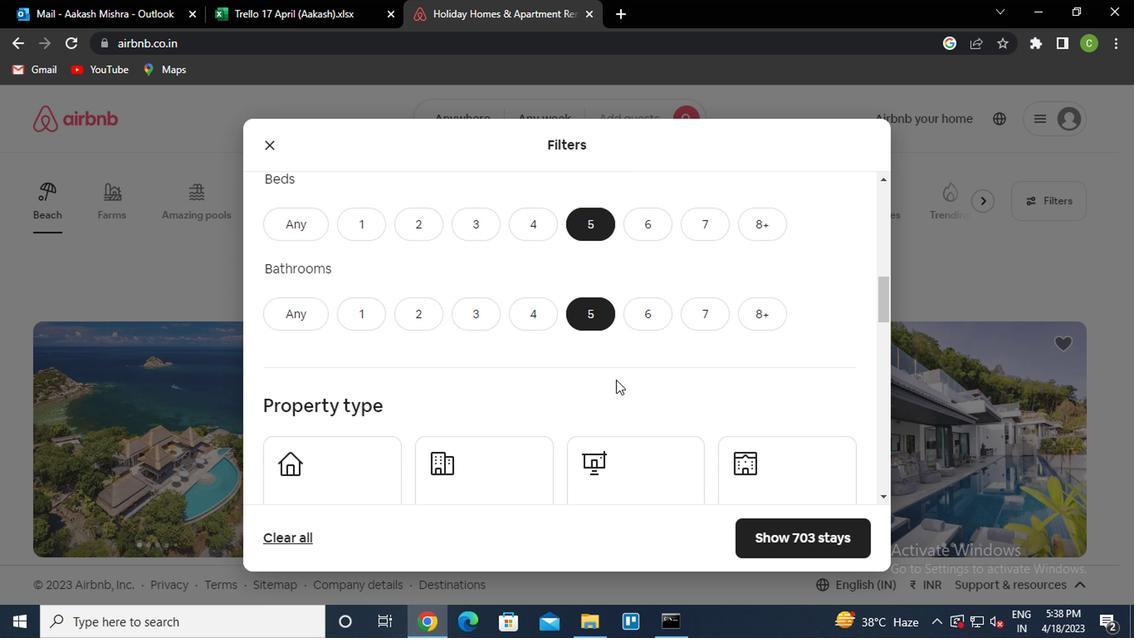 
Action: Mouse moved to (317, 365)
Screenshot: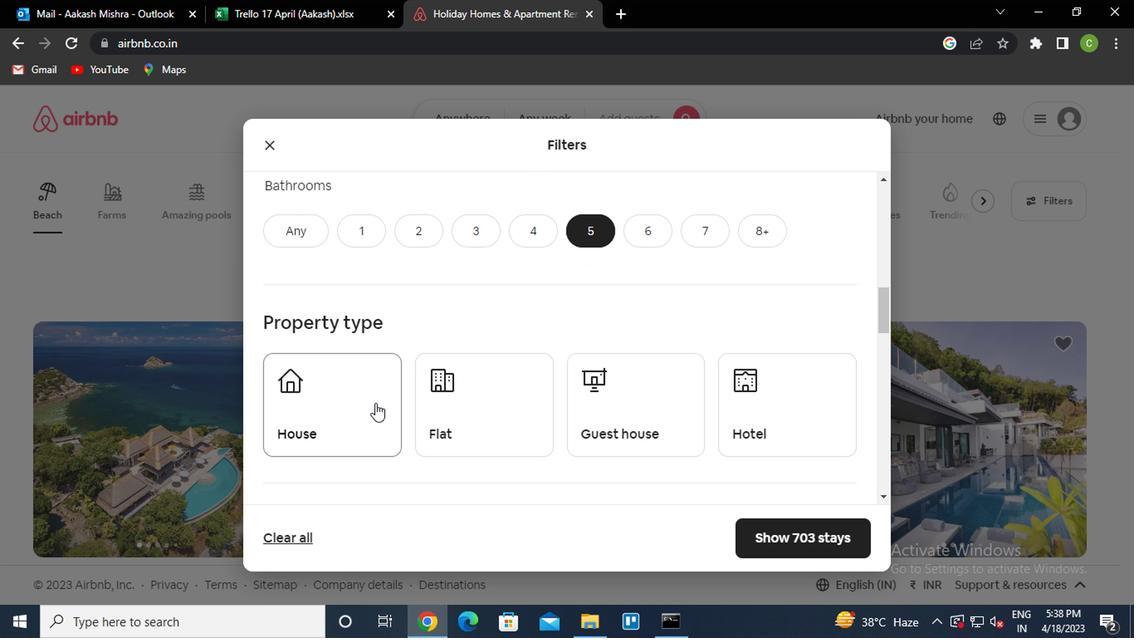 
Action: Mouse pressed left at (317, 365)
Screenshot: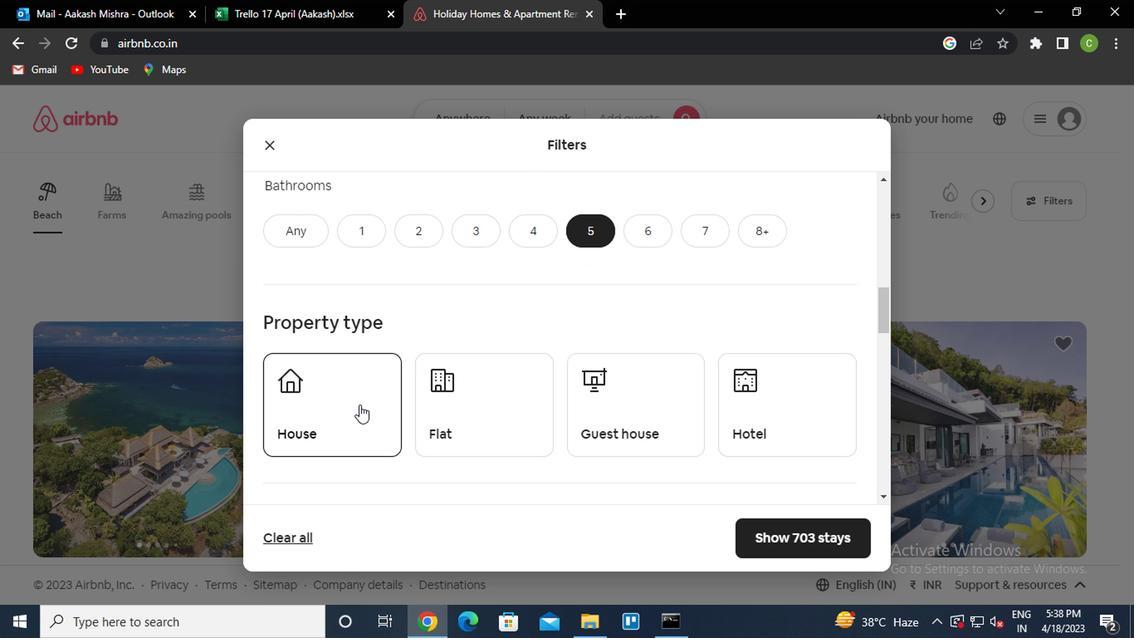 
Action: Mouse moved to (447, 379)
Screenshot: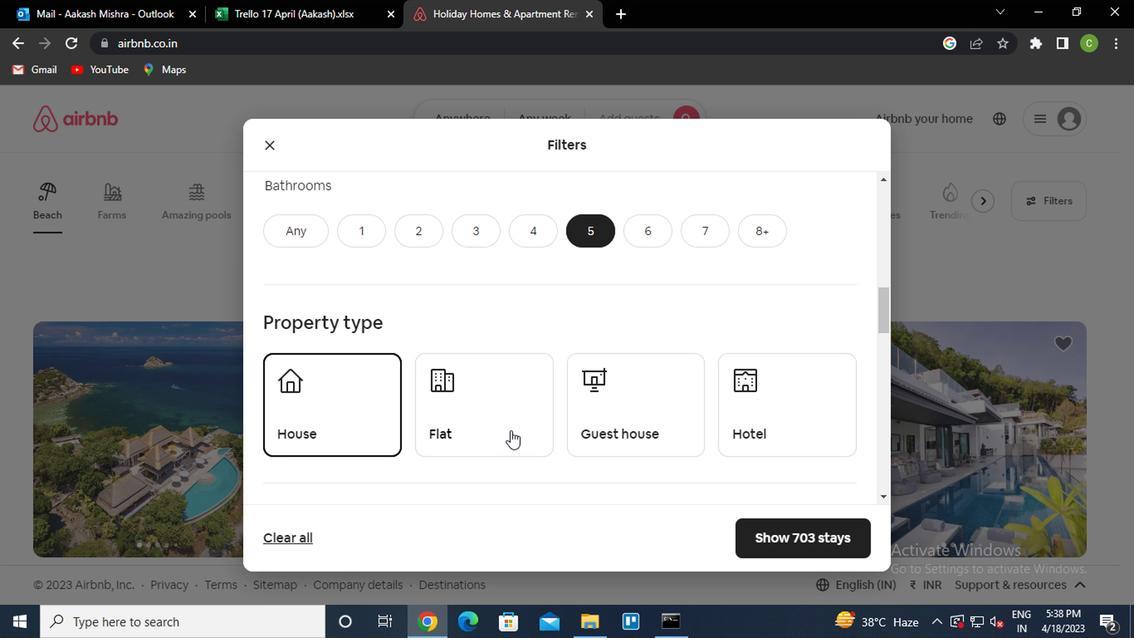 
Action: Mouse scrolled (447, 379) with delta (0, 0)
Screenshot: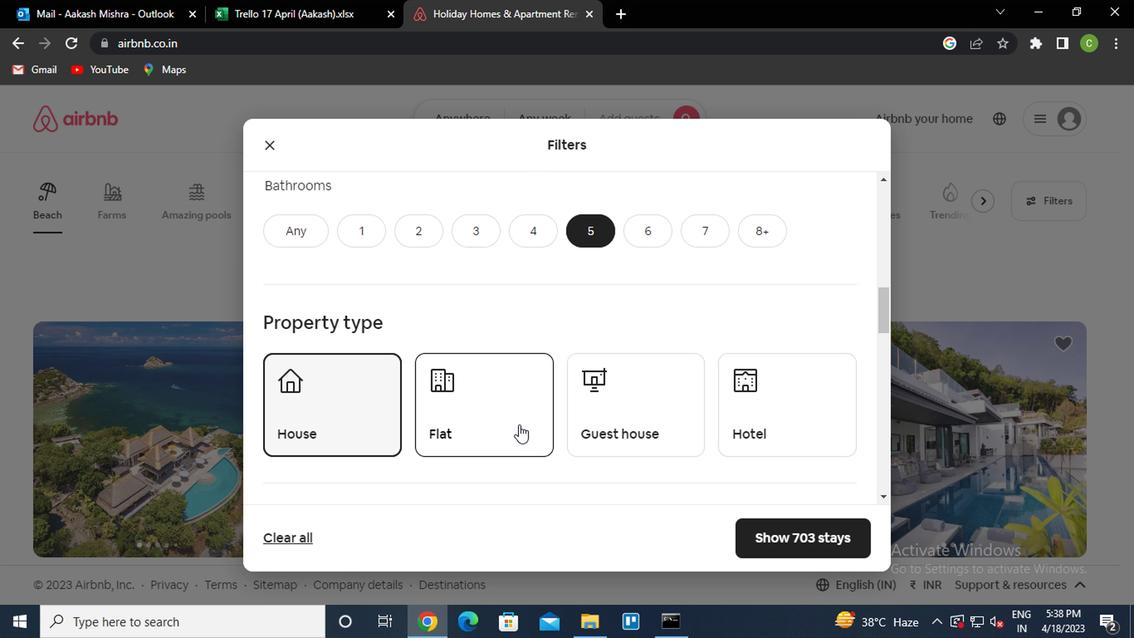 
Action: Mouse scrolled (447, 379) with delta (0, 0)
Screenshot: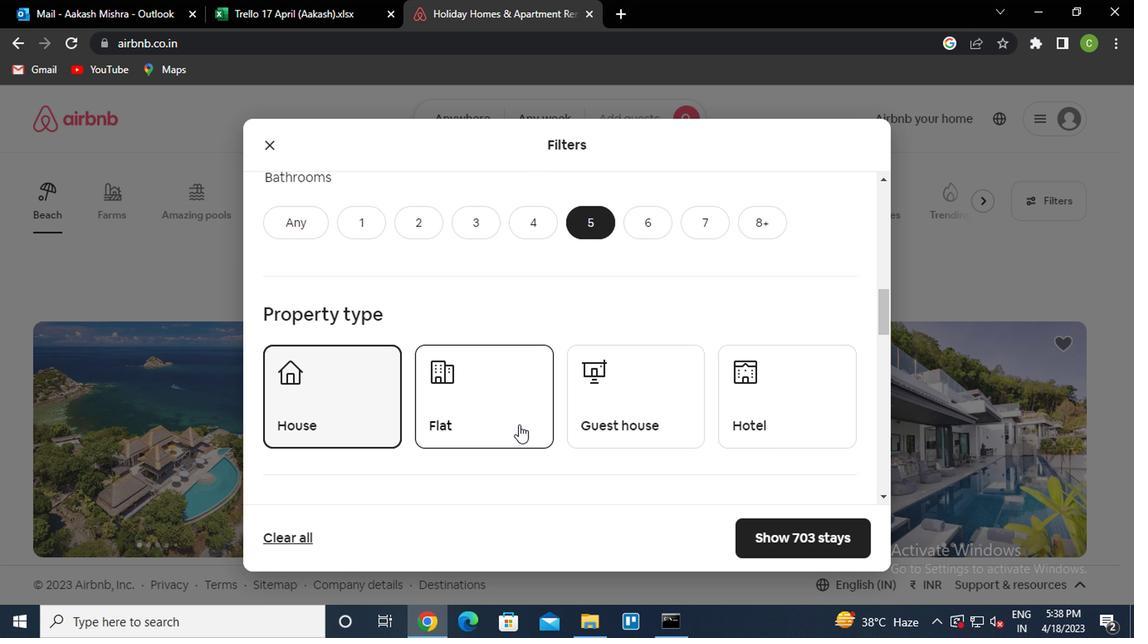 
Action: Mouse scrolled (447, 379) with delta (0, 0)
Screenshot: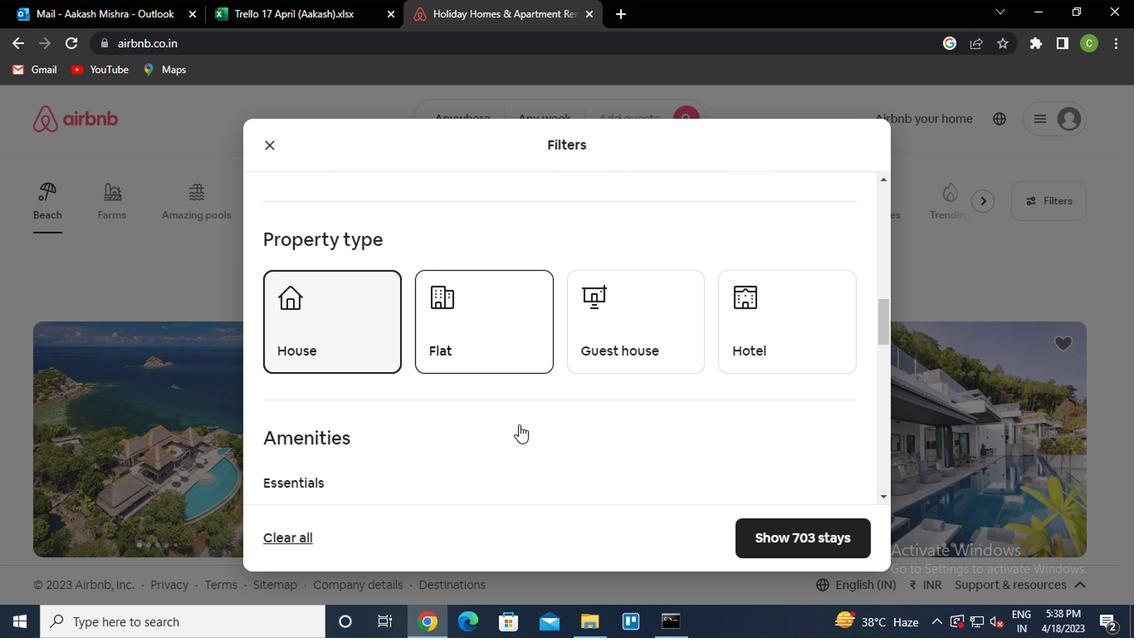 
Action: Mouse moved to (295, 359)
Screenshot: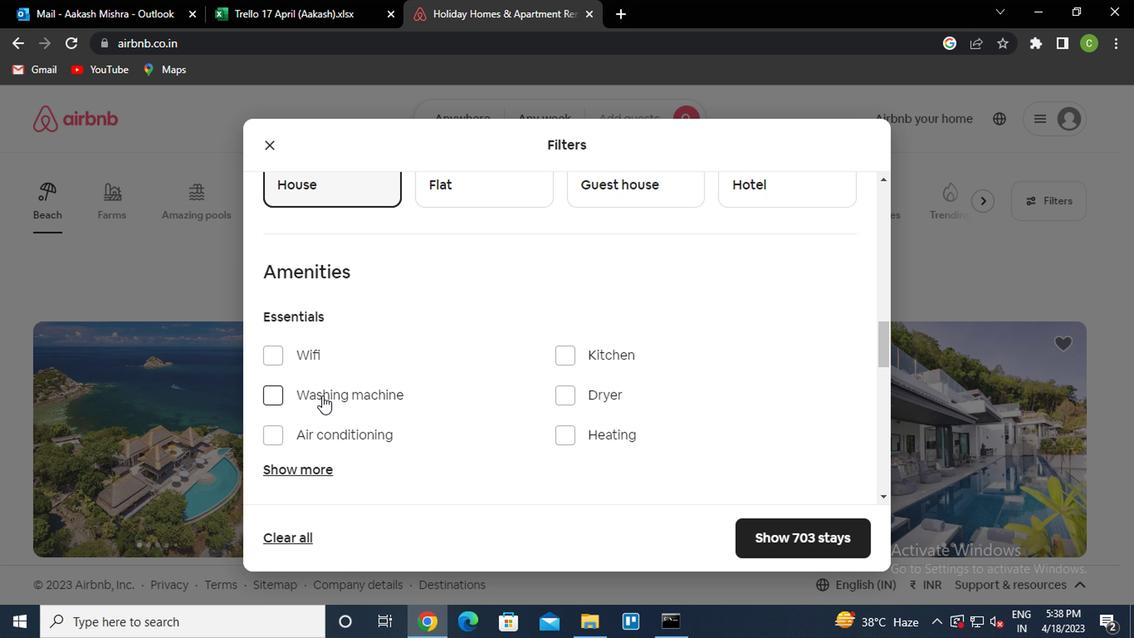 
Action: Mouse pressed left at (295, 359)
Screenshot: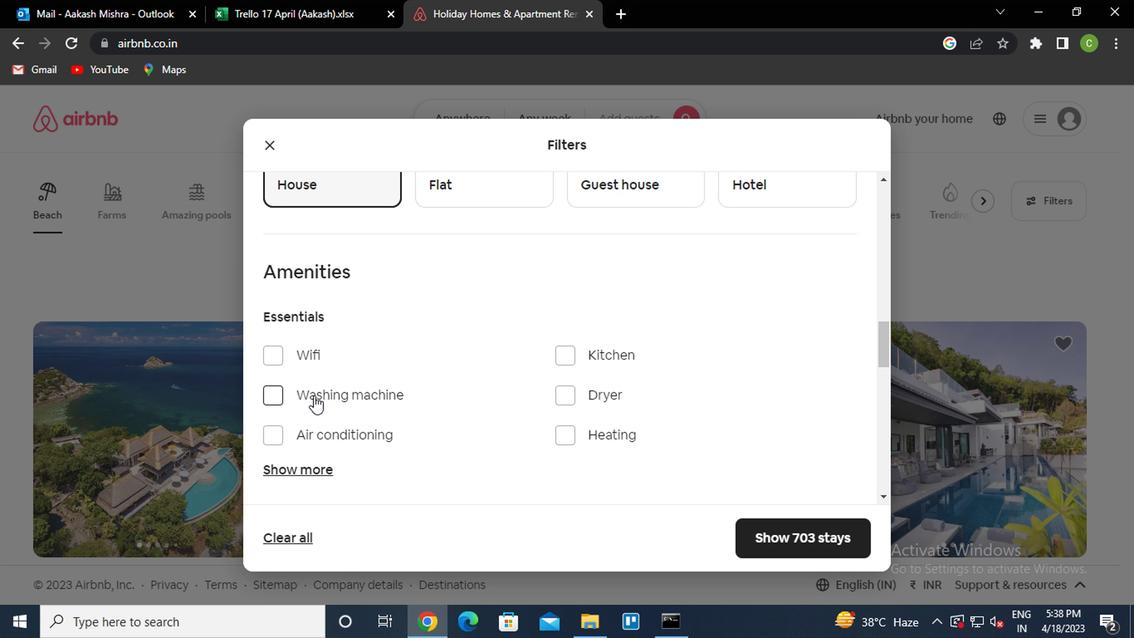 
Action: Mouse moved to (440, 384)
Screenshot: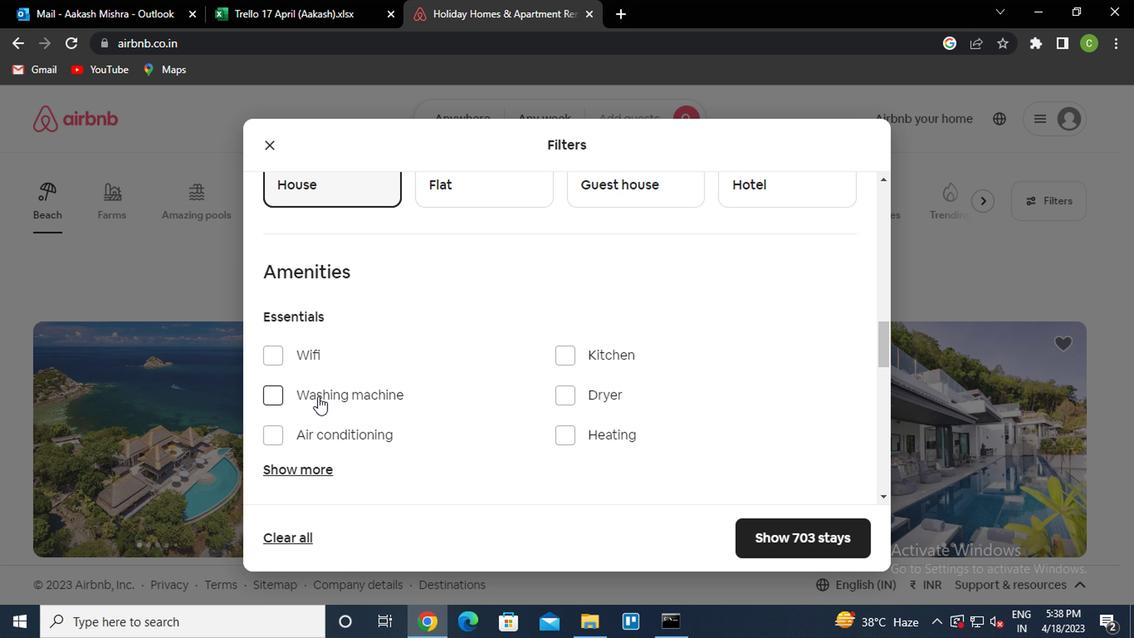 
Action: Mouse scrolled (440, 384) with delta (0, 0)
Screenshot: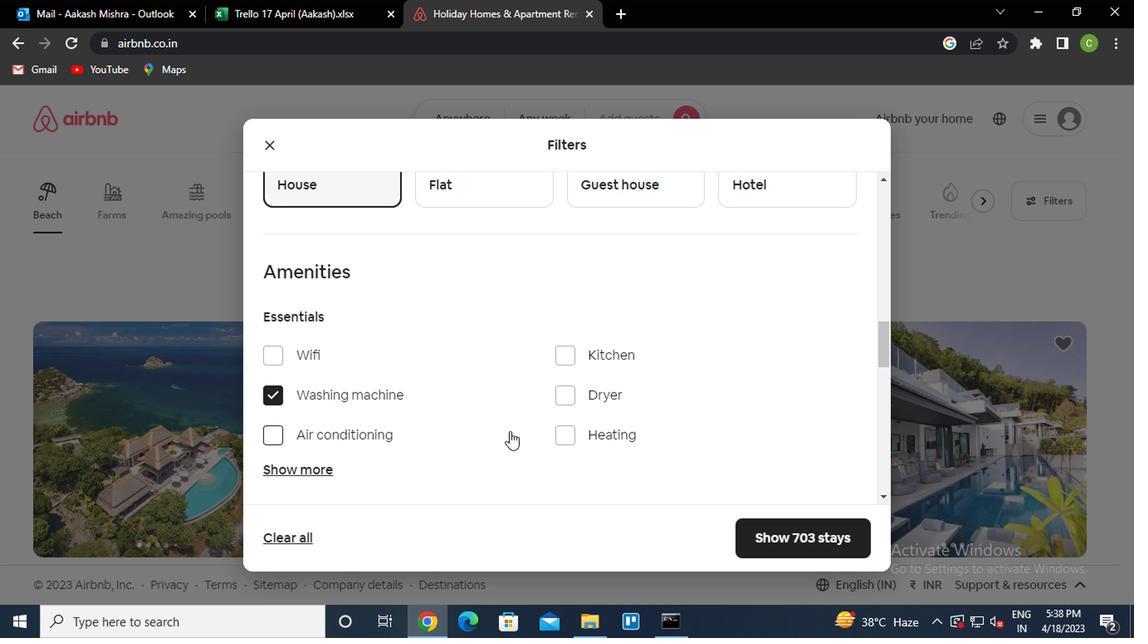 
Action: Mouse scrolled (440, 384) with delta (0, 0)
Screenshot: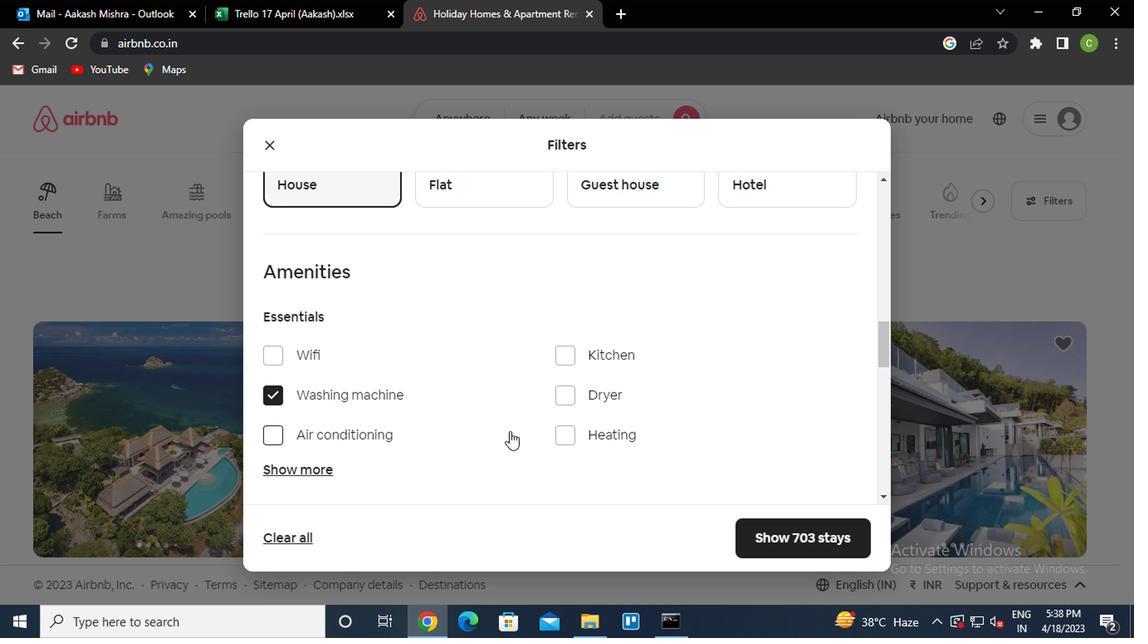 
Action: Mouse scrolled (440, 384) with delta (0, 0)
Screenshot: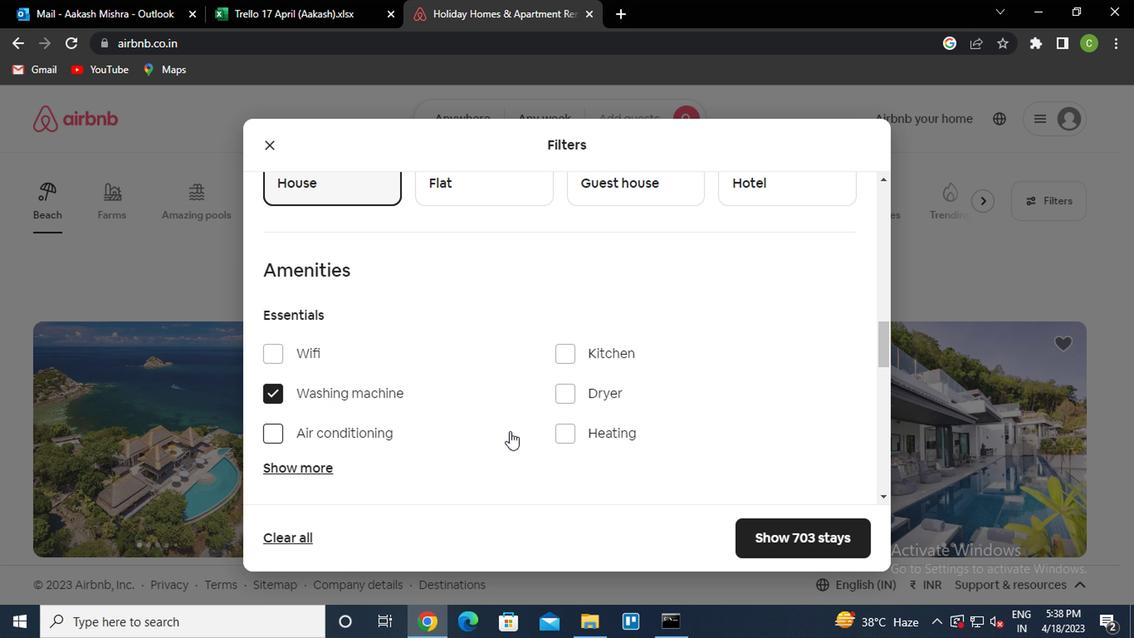 
Action: Mouse scrolled (440, 384) with delta (0, 0)
Screenshot: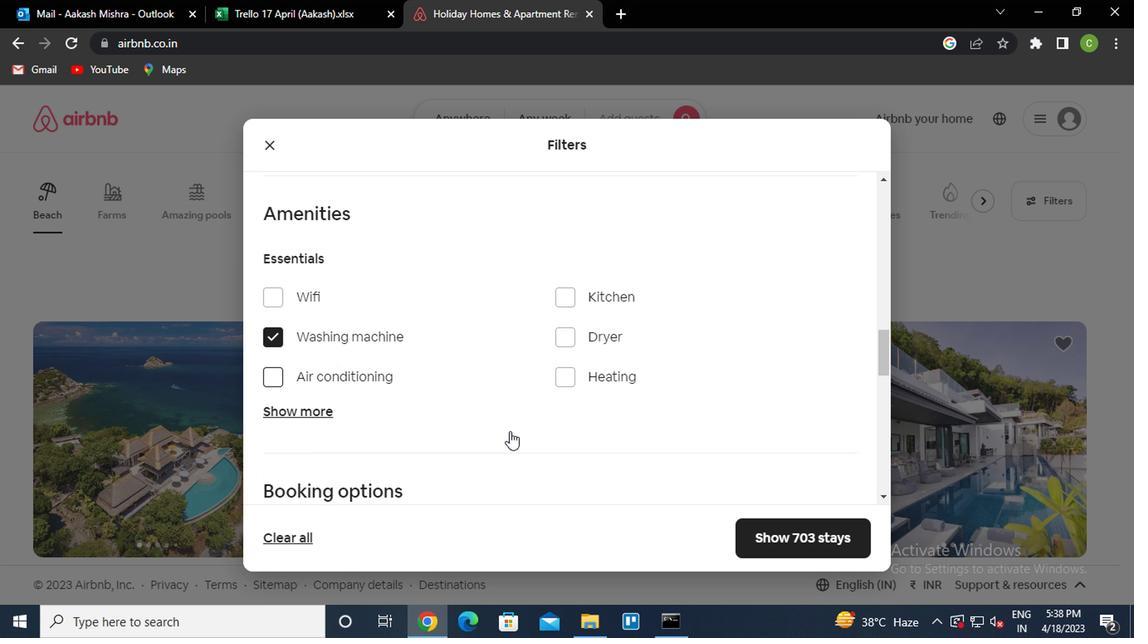 
Action: Mouse moved to (664, 308)
Screenshot: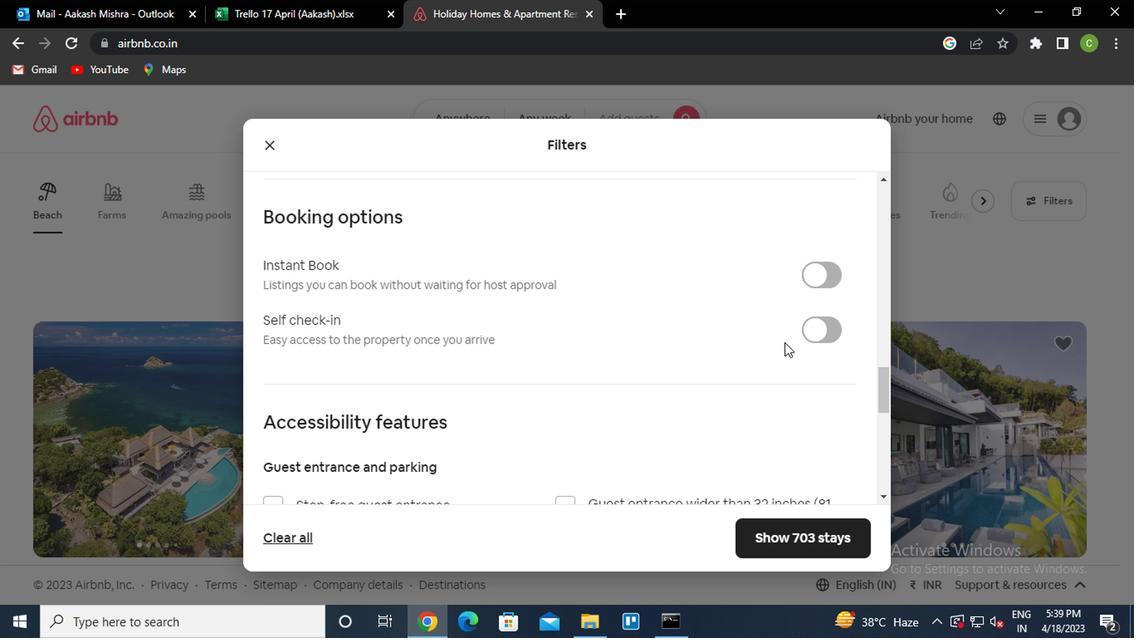 
Action: Mouse pressed left at (664, 308)
Screenshot: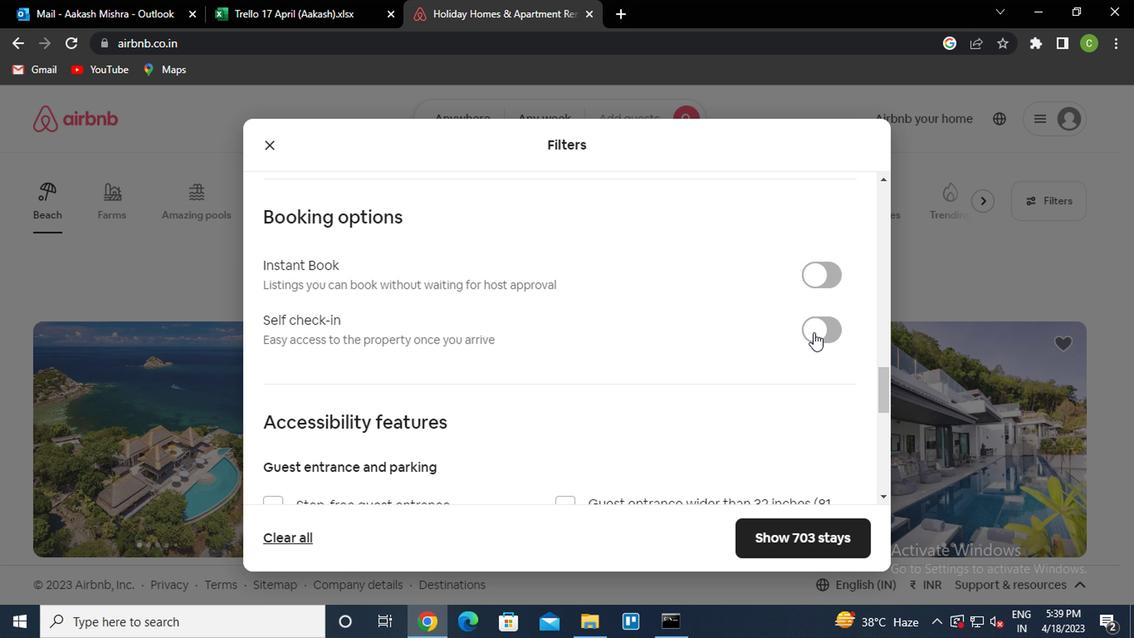 
Action: Mouse moved to (485, 406)
Screenshot: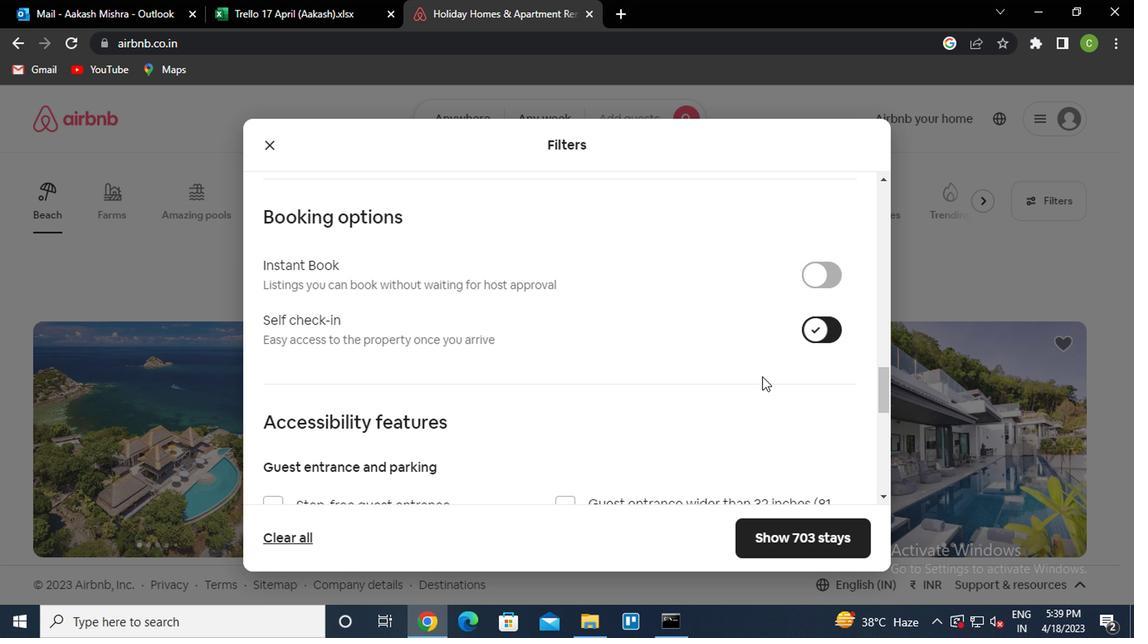 
Action: Mouse scrolled (485, 405) with delta (0, 0)
Screenshot: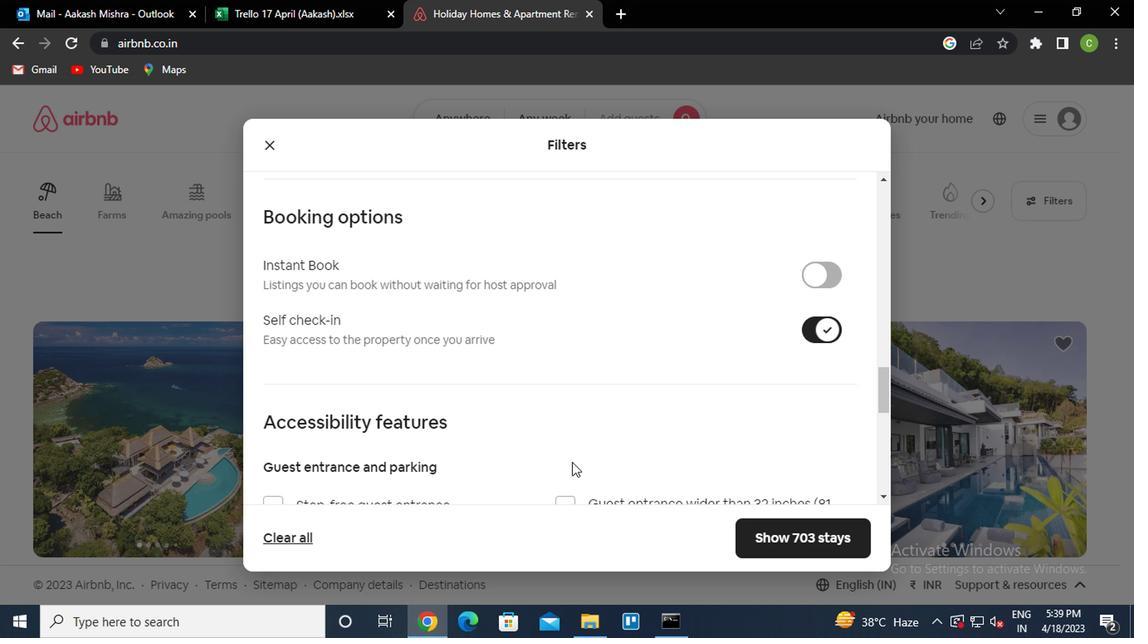 
Action: Mouse scrolled (485, 405) with delta (0, 0)
Screenshot: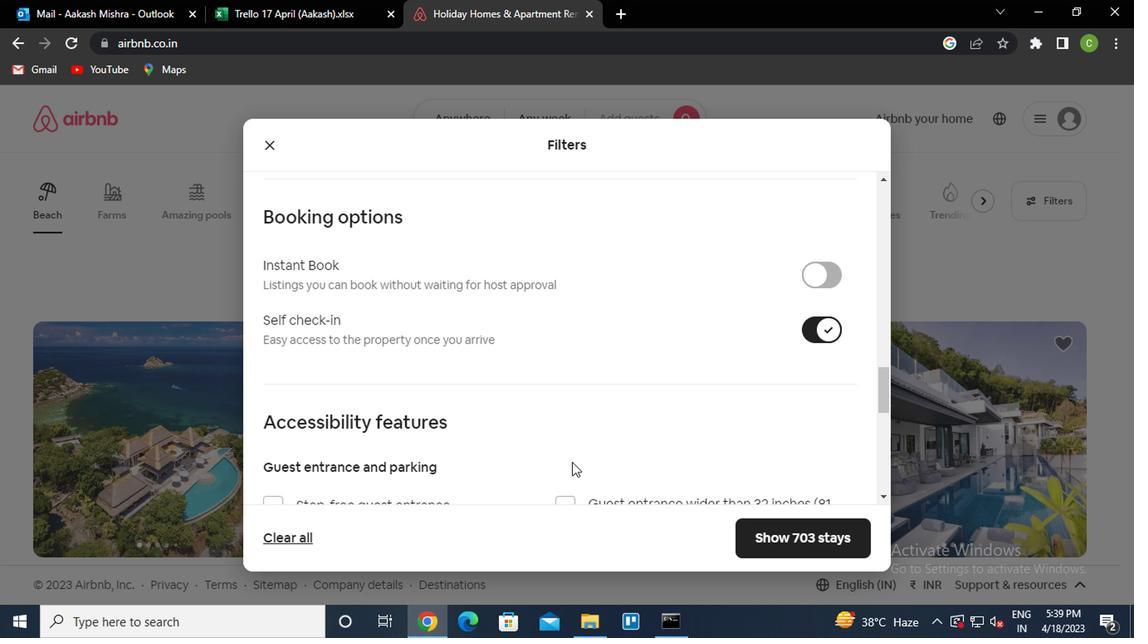 
Action: Mouse scrolled (485, 405) with delta (0, 0)
Screenshot: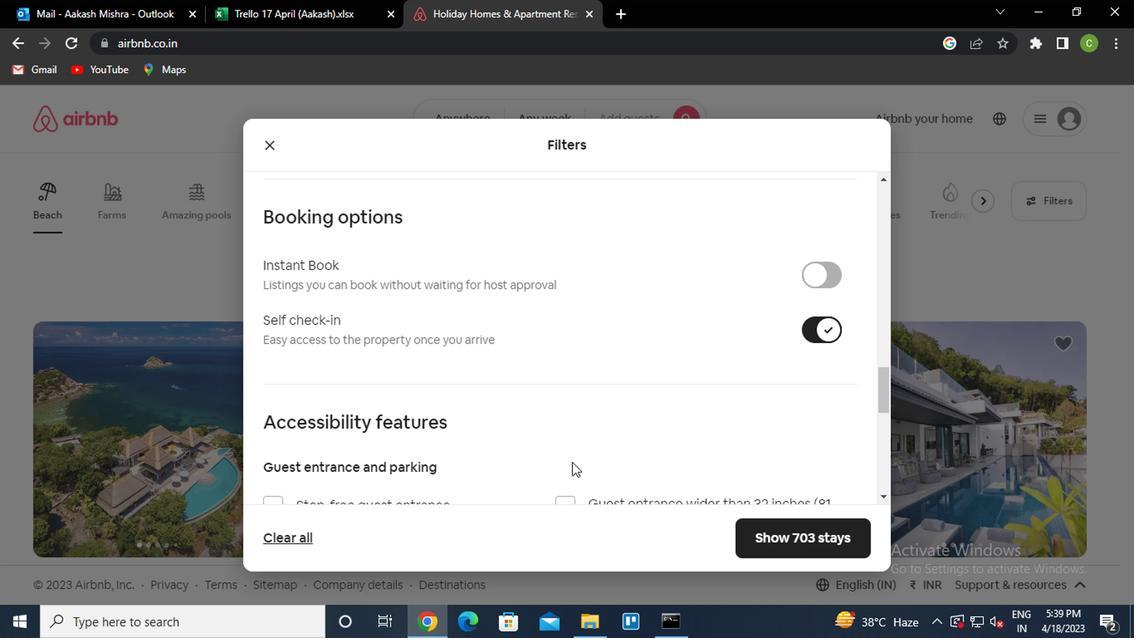 
Action: Mouse moved to (480, 406)
Screenshot: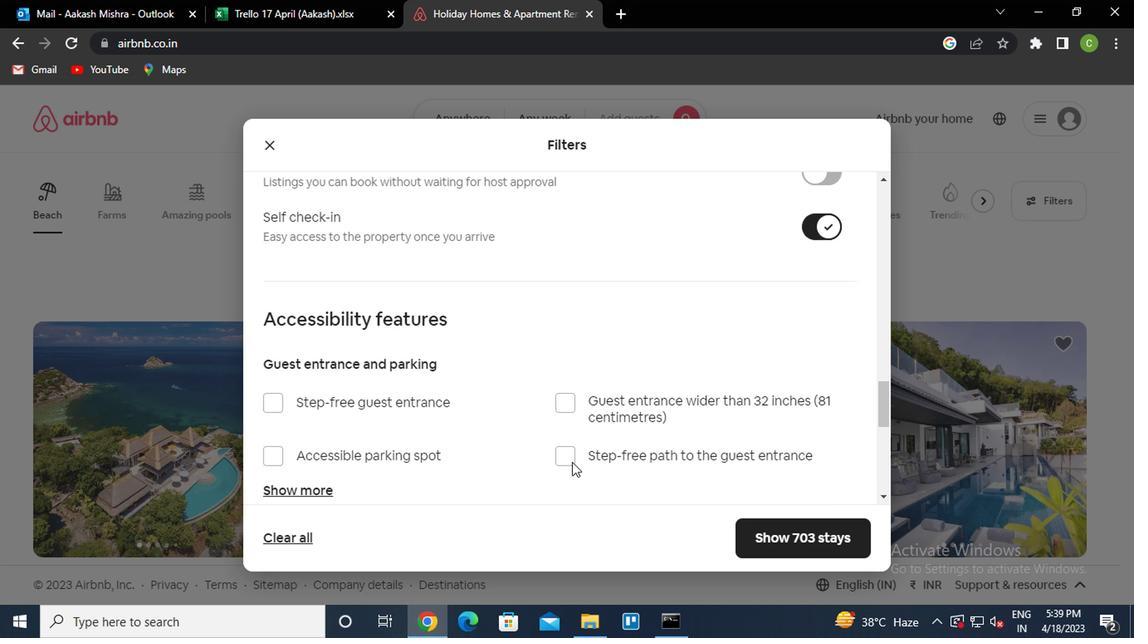 
Action: Mouse scrolled (480, 405) with delta (0, 0)
Screenshot: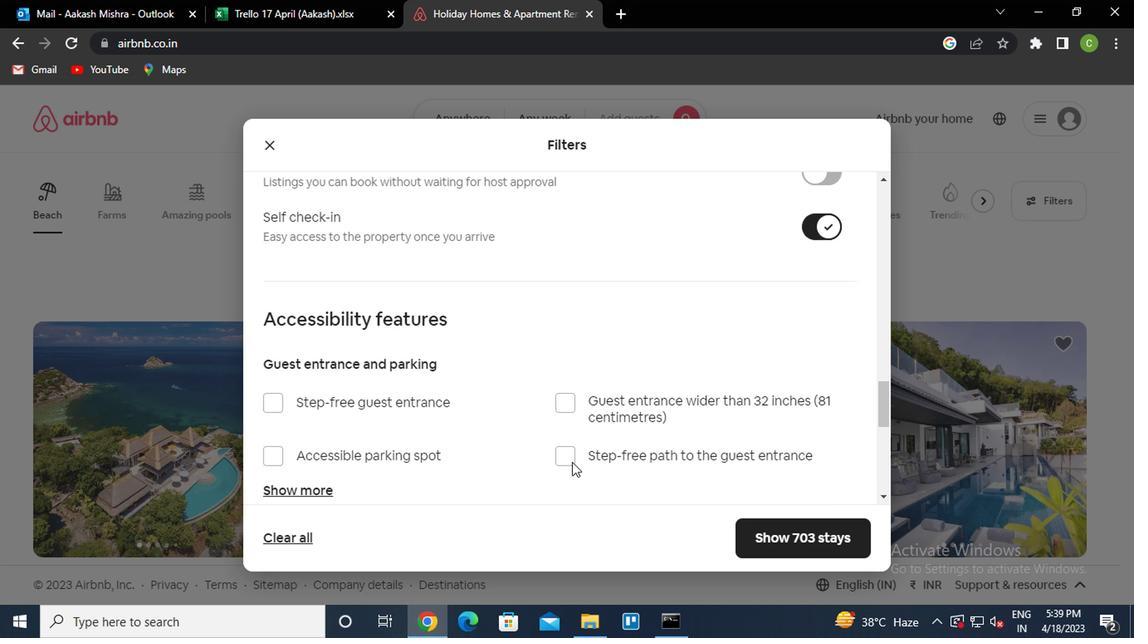 
Action: Mouse moved to (444, 399)
Screenshot: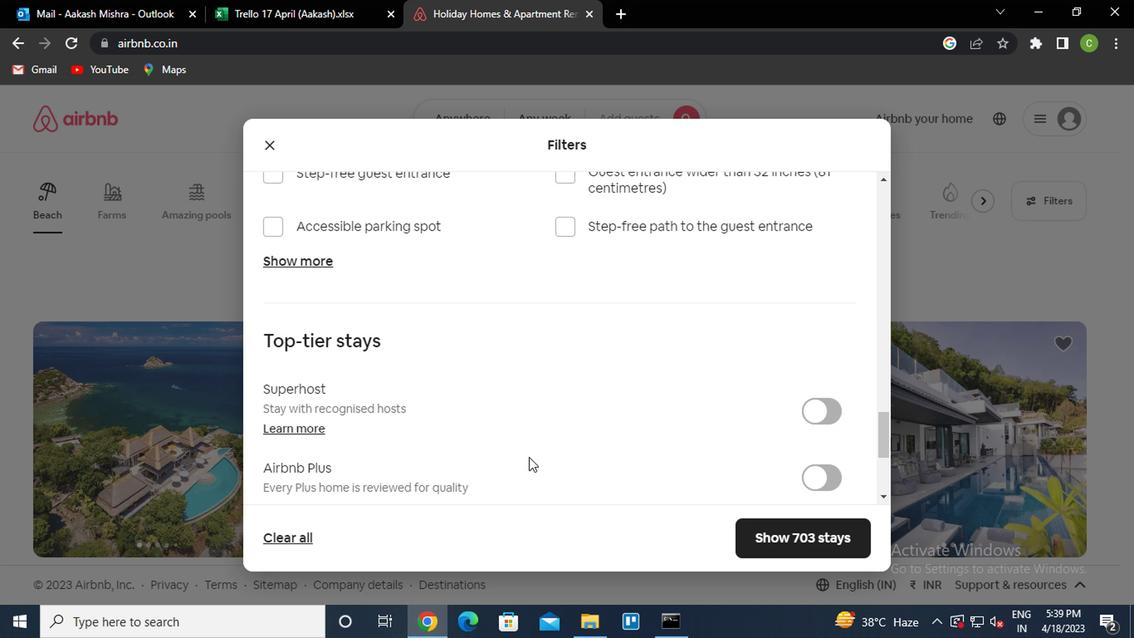 
Action: Mouse scrolled (444, 399) with delta (0, 0)
Screenshot: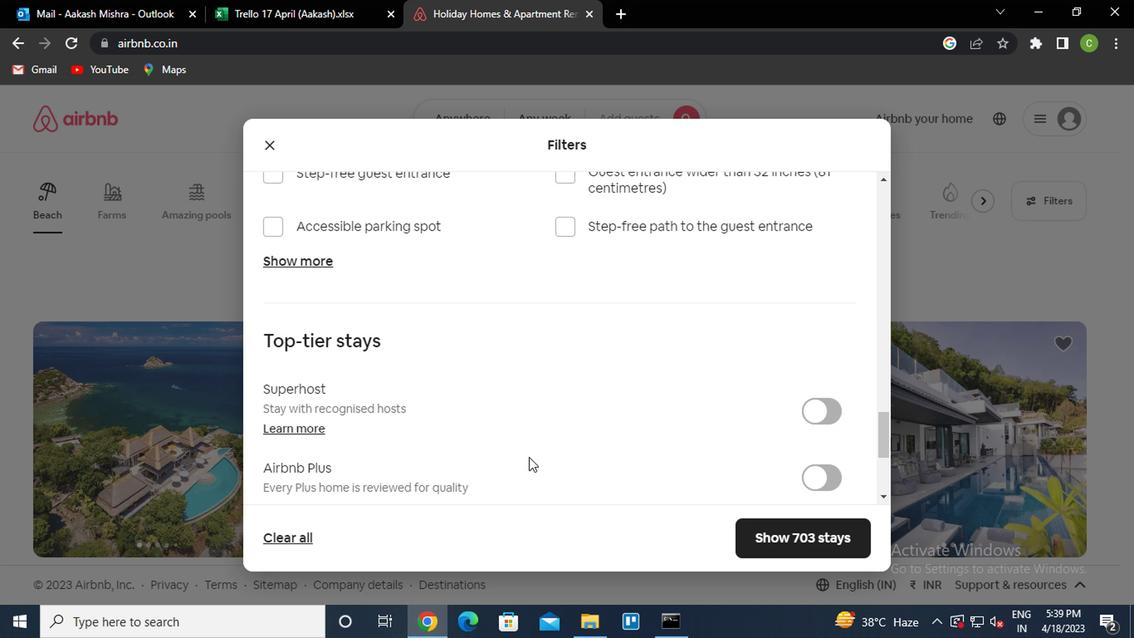 
Action: Mouse moved to (424, 391)
Screenshot: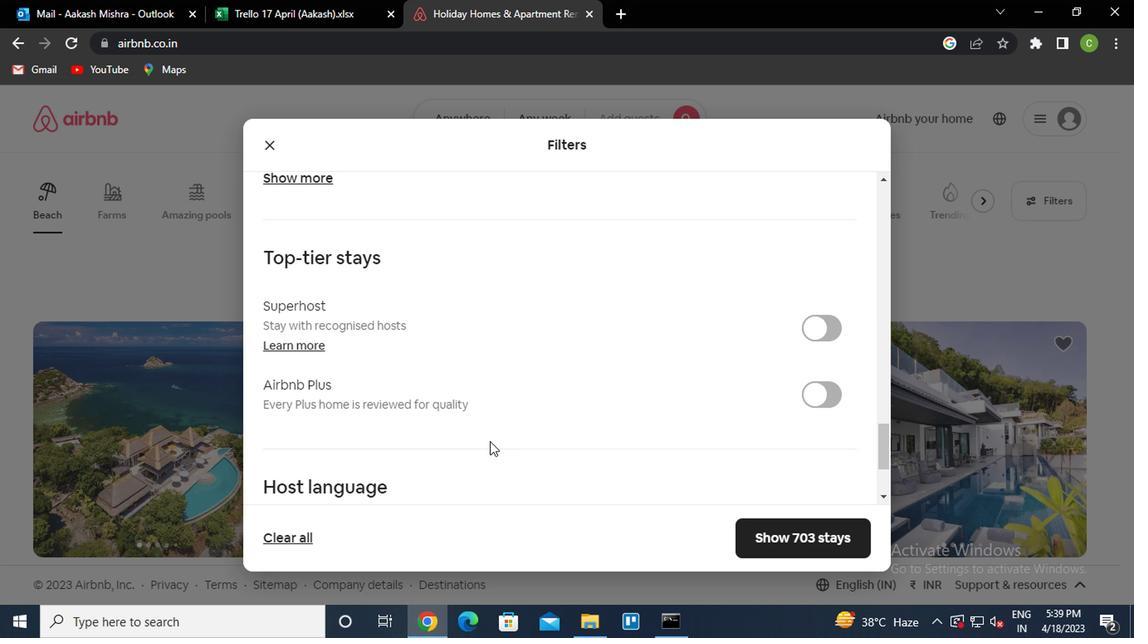 
Action: Mouse scrolled (424, 391) with delta (0, 0)
Screenshot: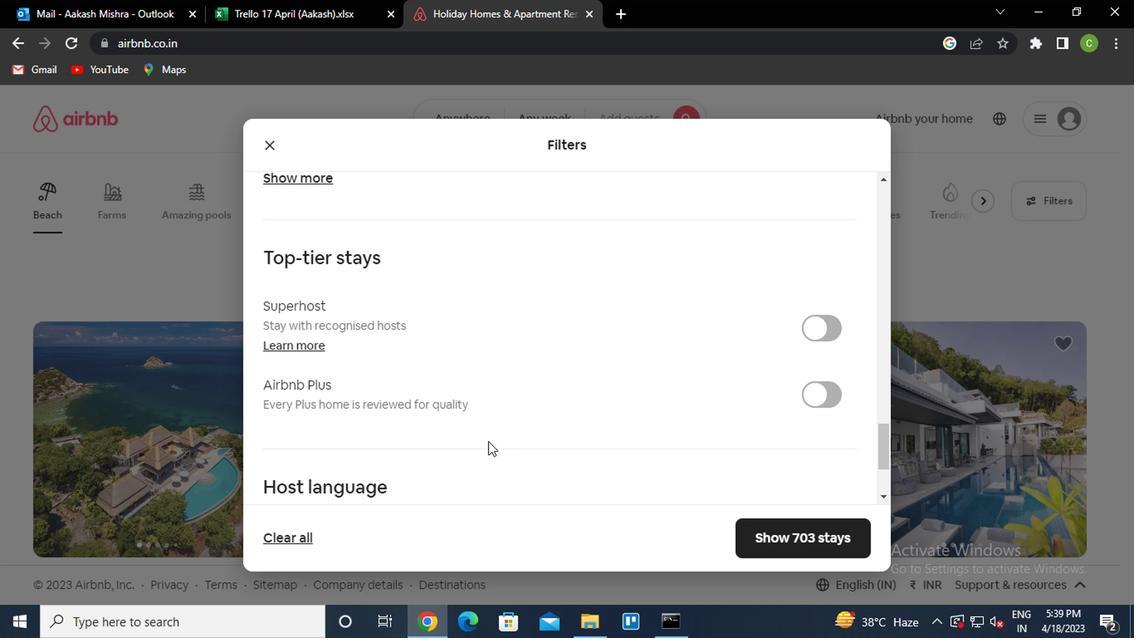 
Action: Mouse scrolled (424, 391) with delta (0, 0)
Screenshot: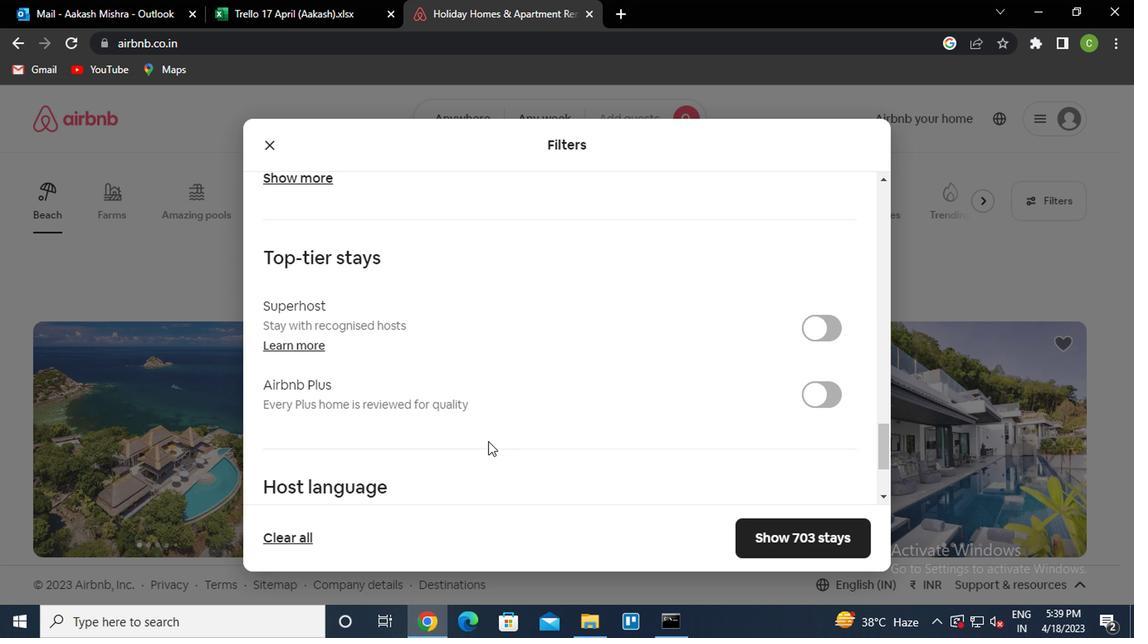 
Action: Mouse moved to (284, 404)
Screenshot: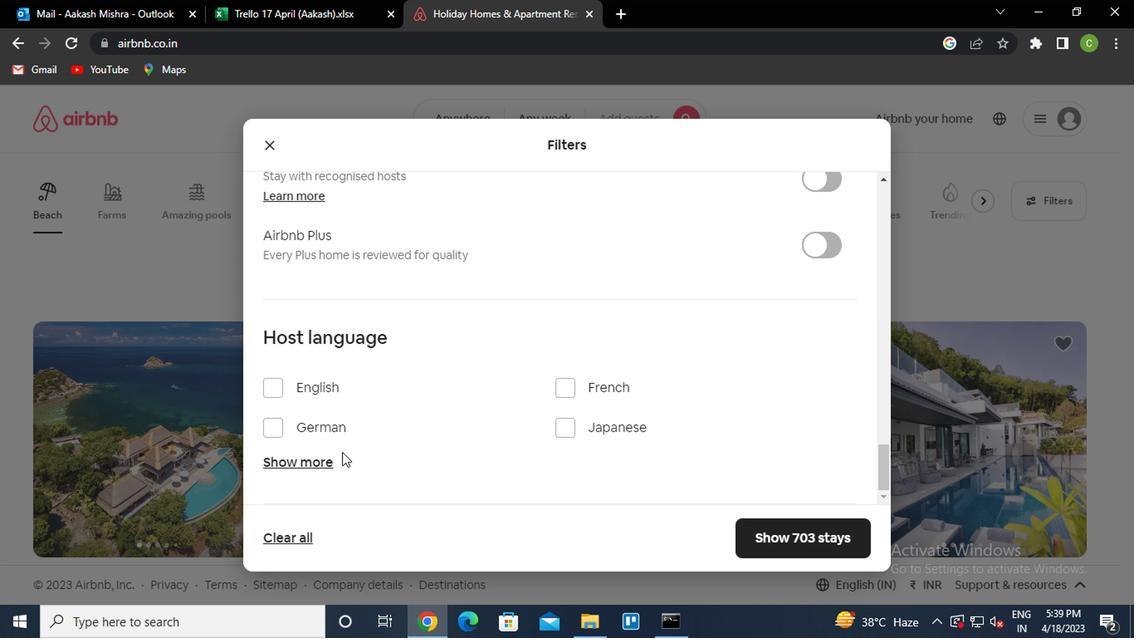 
Action: Mouse pressed left at (284, 404)
Screenshot: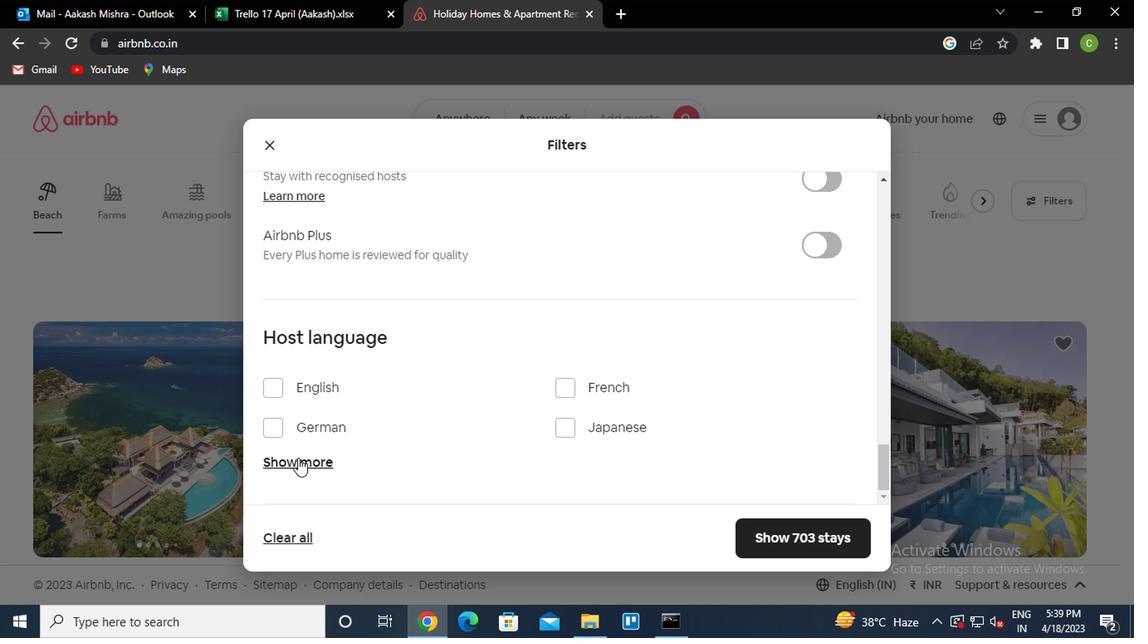 
Action: Mouse moved to (435, 413)
Screenshot: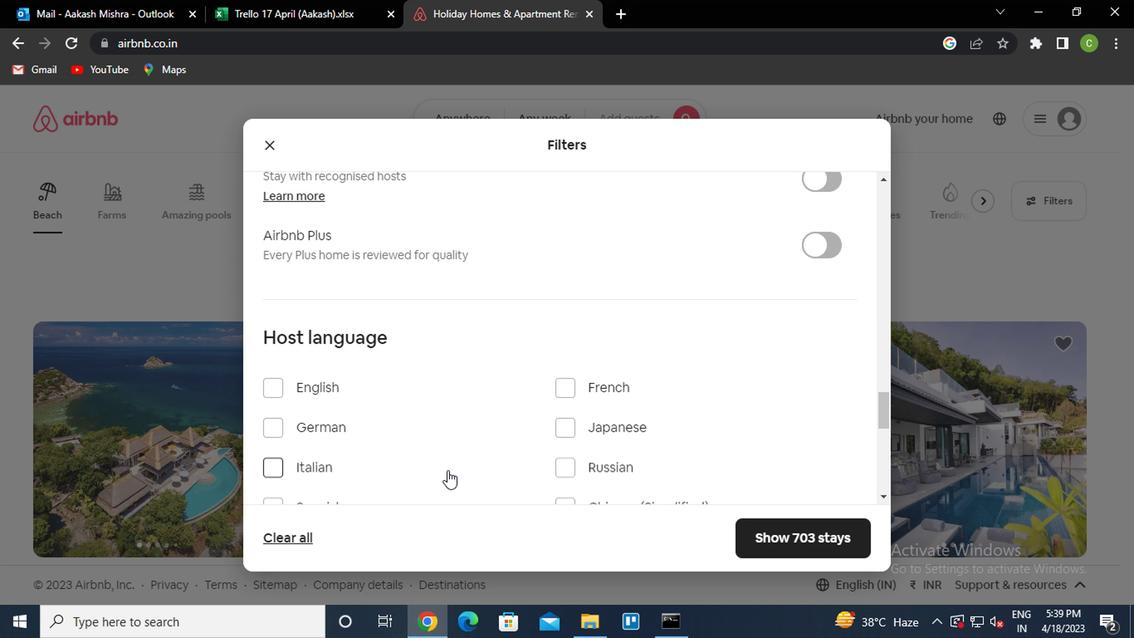 
Action: Mouse scrolled (435, 412) with delta (0, 0)
Screenshot: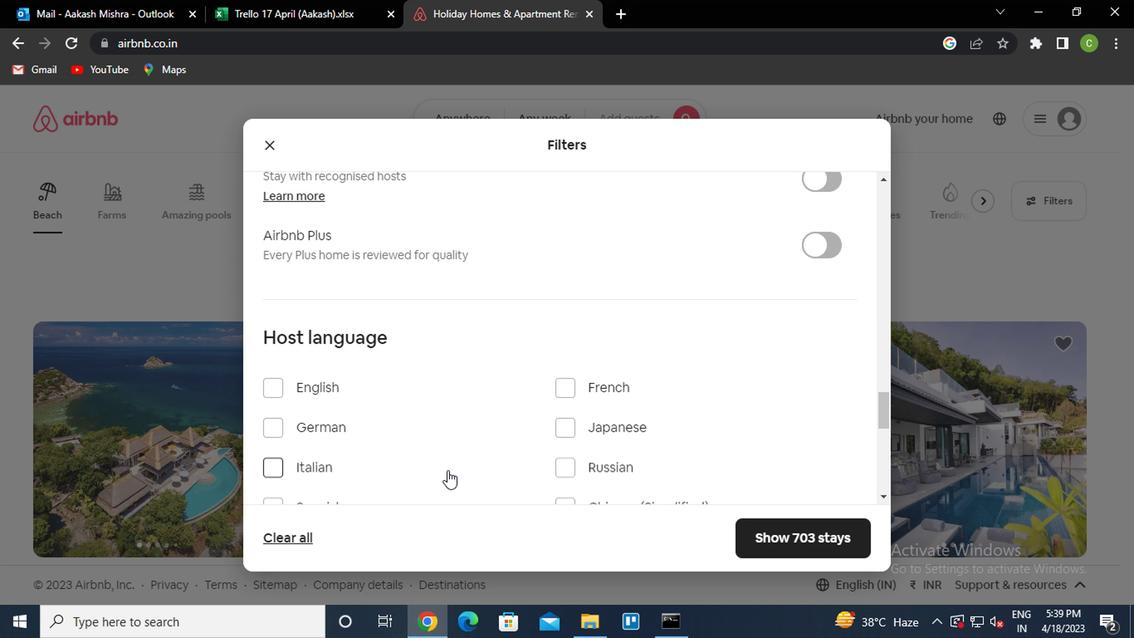 
Action: Mouse moved to (295, 381)
Screenshot: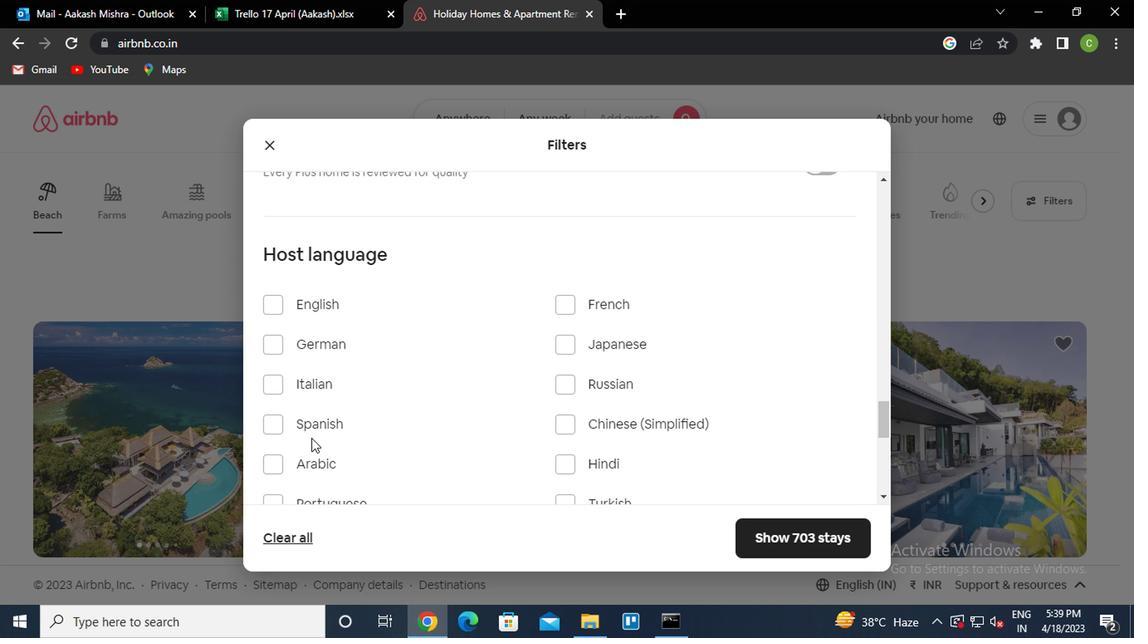 
Action: Mouse pressed left at (295, 381)
Screenshot: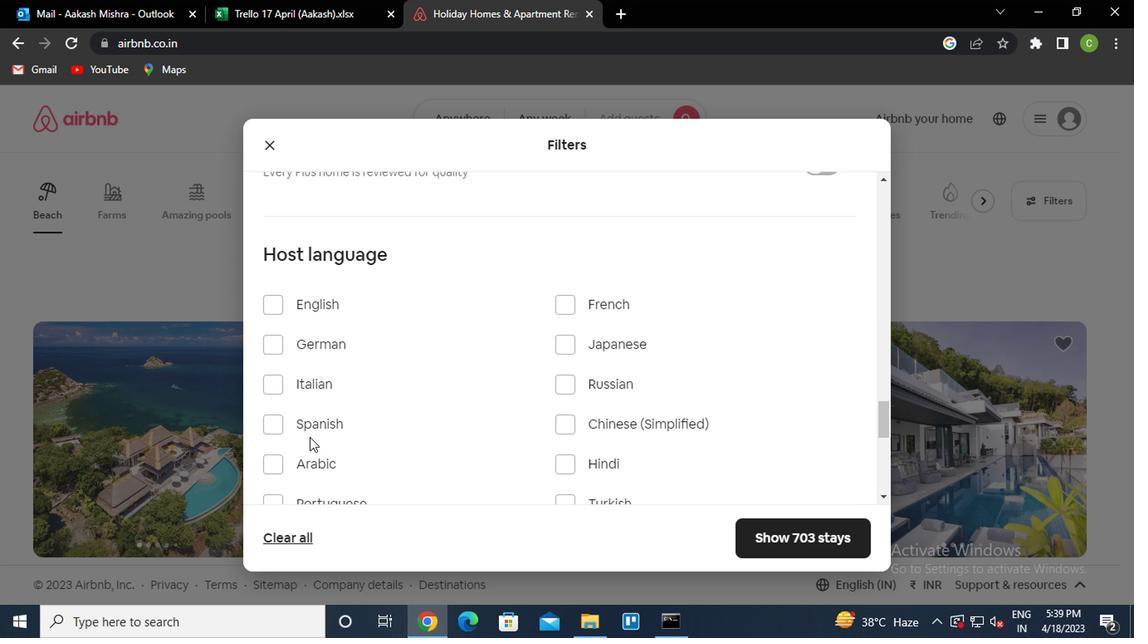 
Action: Mouse moved to (640, 465)
Screenshot: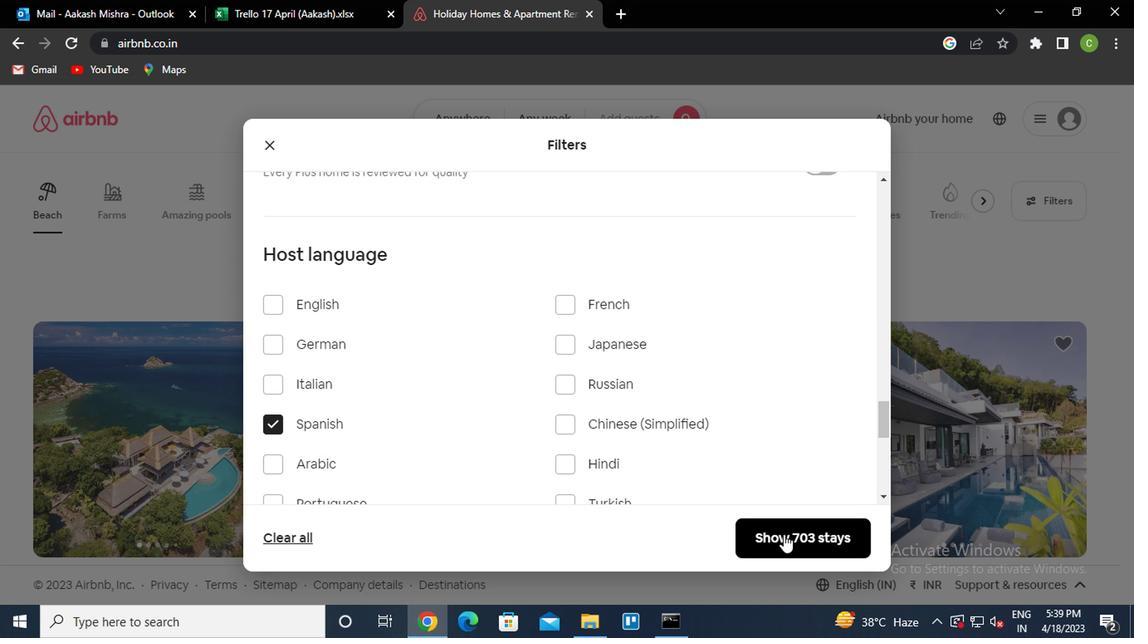 
Action: Mouse pressed left at (640, 465)
Screenshot: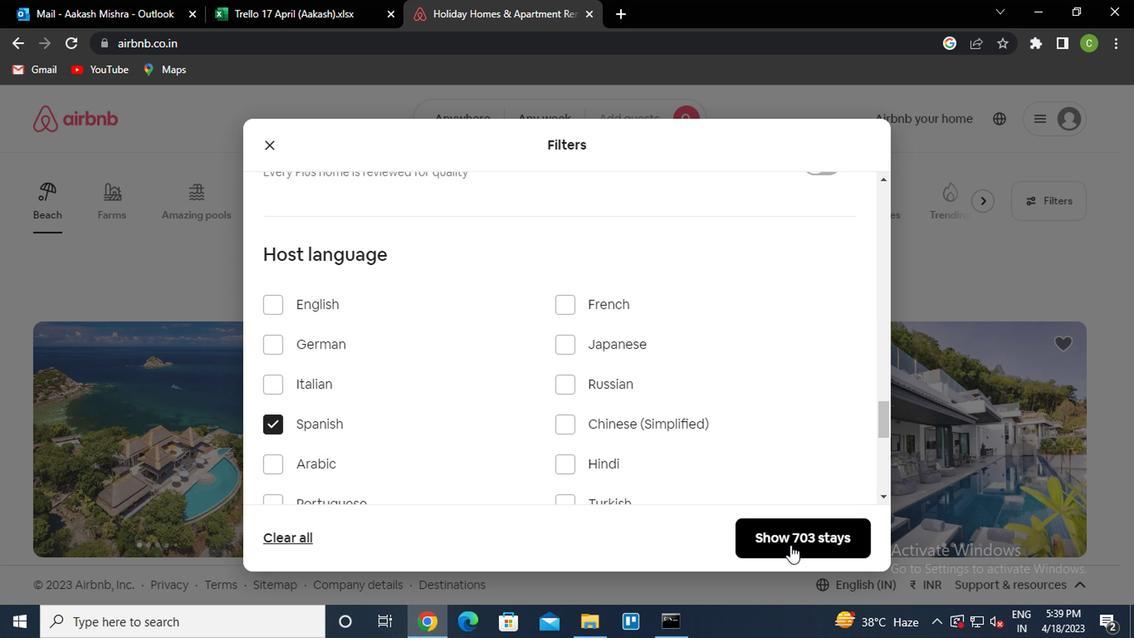 
Action: Mouse moved to (599, 414)
Screenshot: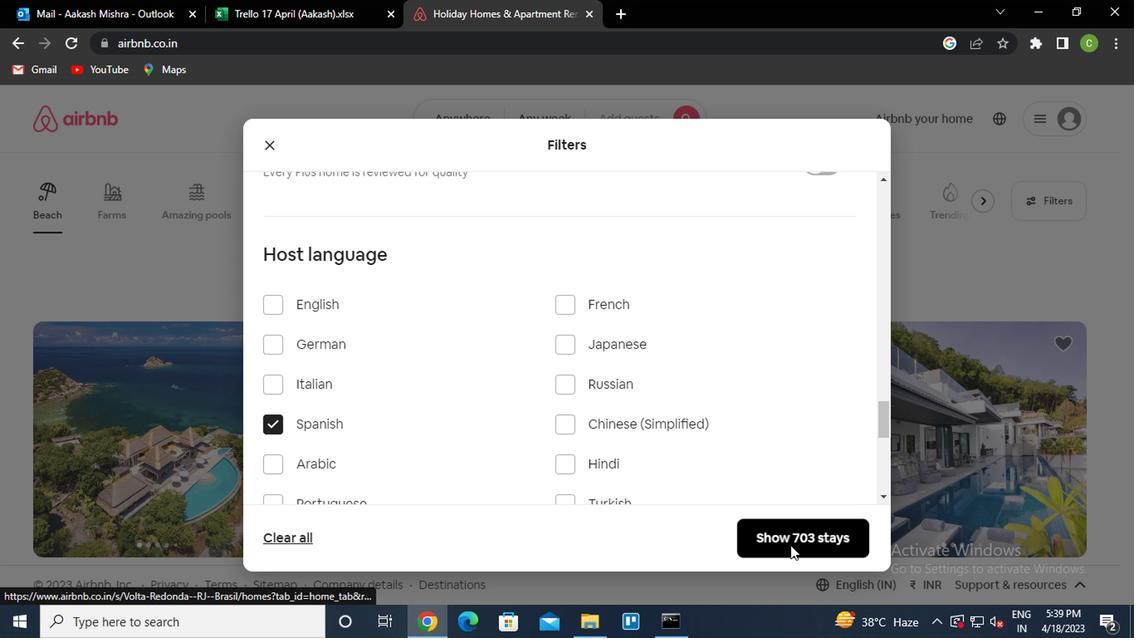 
